 Task: Look for space in Campo Formoso, Brazil from 6th September, 2023 to 10th September, 2023 for 1 adult in price range Rs.9000 to Rs.17000. Place can be private room with 1  bedroom having 1 bed and 1 bathroom. Property type can be house, flat, guest house, hotel. Booking option can be shelf check-in. Required host language is Spanish.
Action: Mouse moved to (410, 88)
Screenshot: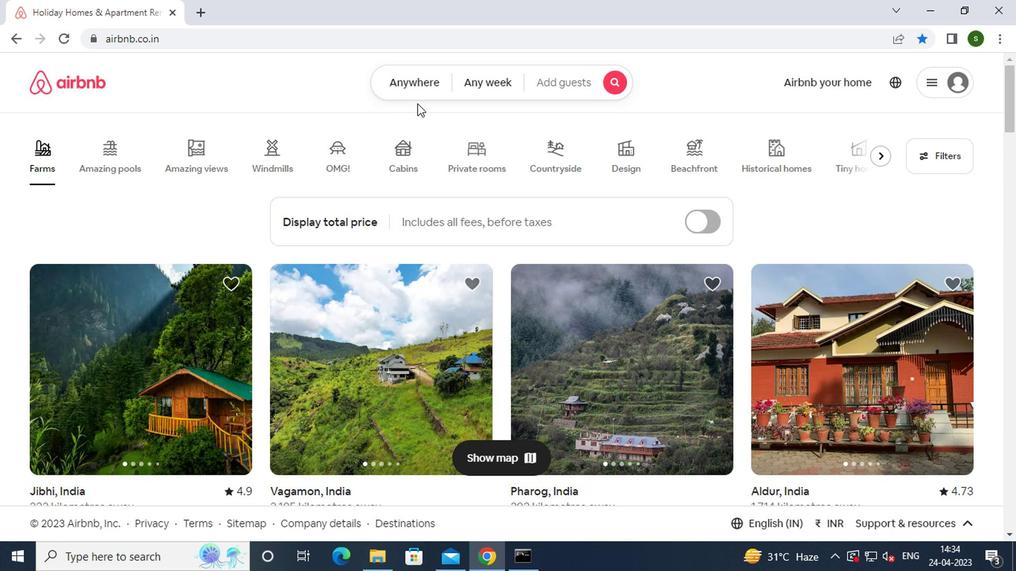 
Action: Mouse pressed left at (410, 88)
Screenshot: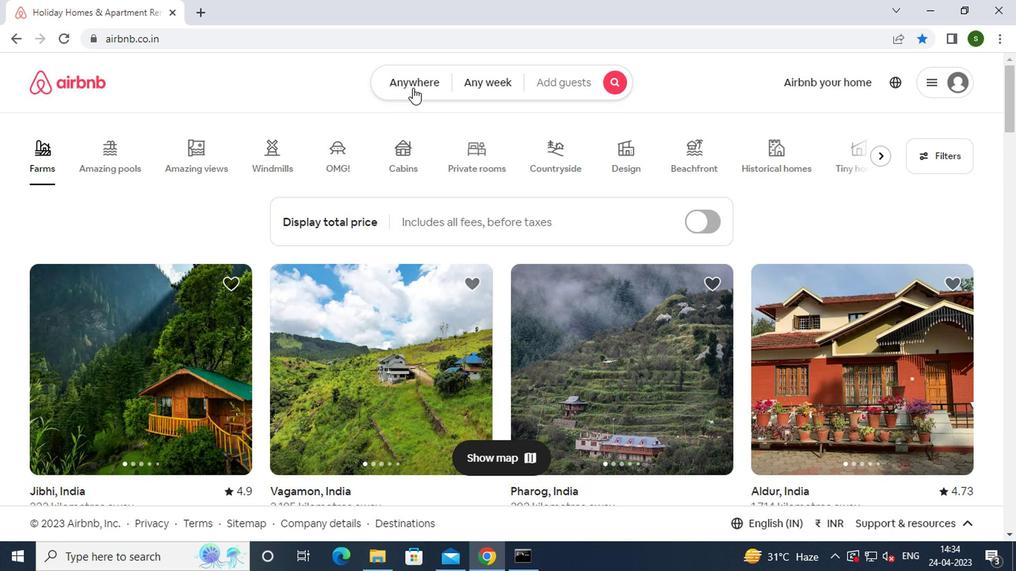 
Action: Mouse moved to (357, 144)
Screenshot: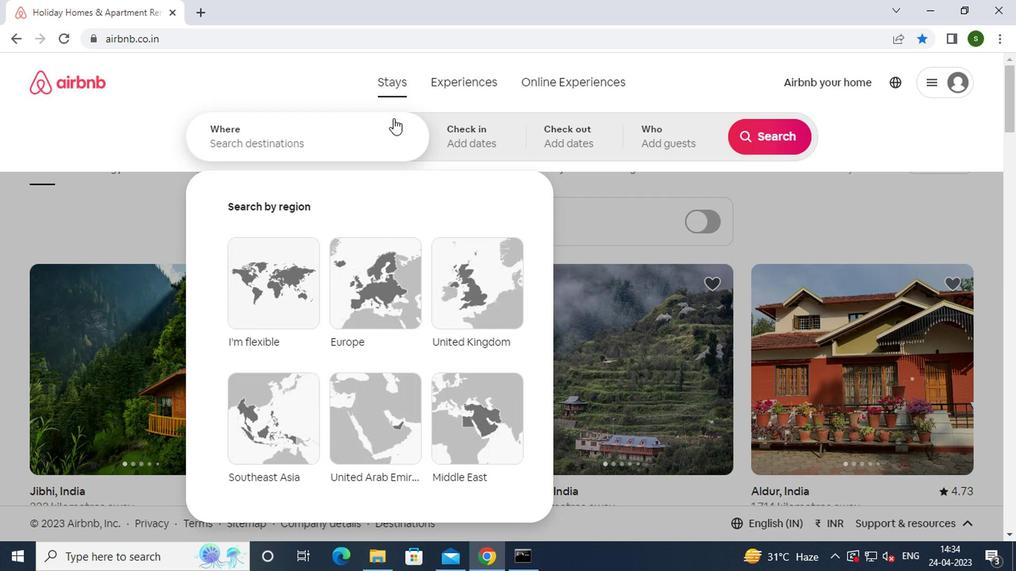 
Action: Mouse pressed left at (357, 144)
Screenshot: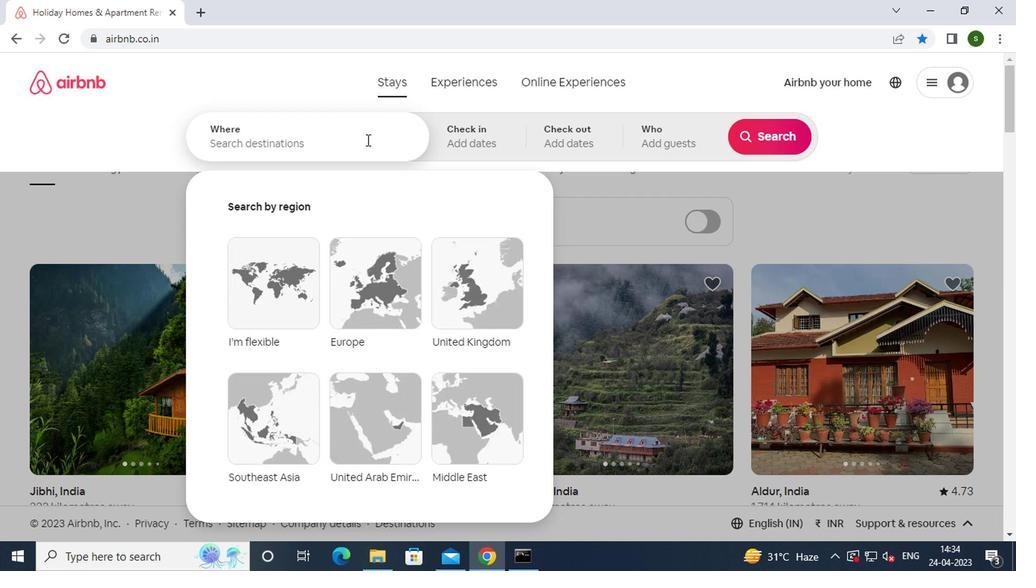 
Action: Mouse moved to (414, 141)
Screenshot: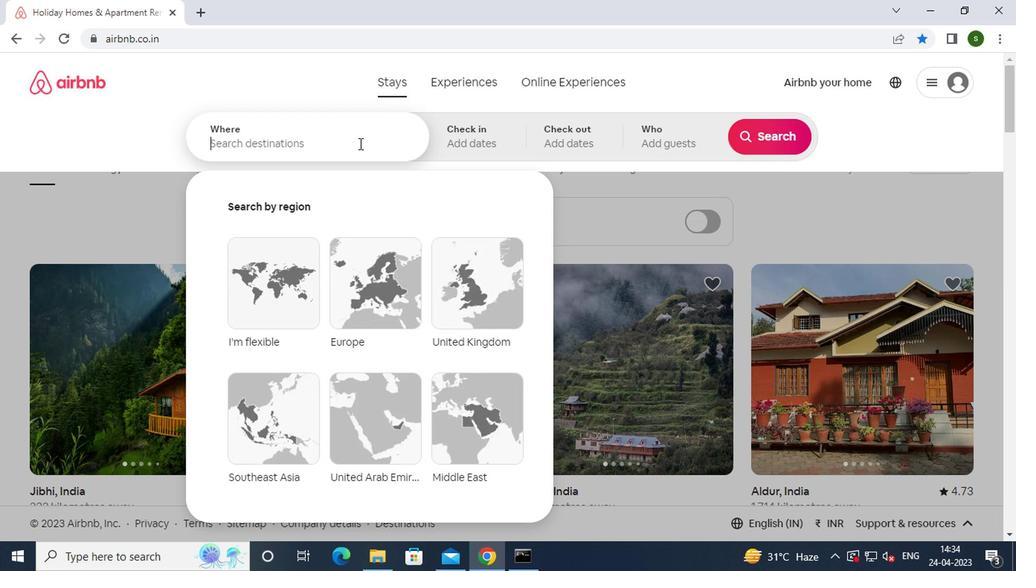 
Action: Key pressed <Key.caps_lock>c<Key.caps_lock>ampo<Key.space><Key.caps_lock>f<Key.caps_lock>ormoso,<Key.space><Key.caps_lock>b<Key.caps_lock>razil<Key.enter>
Screenshot: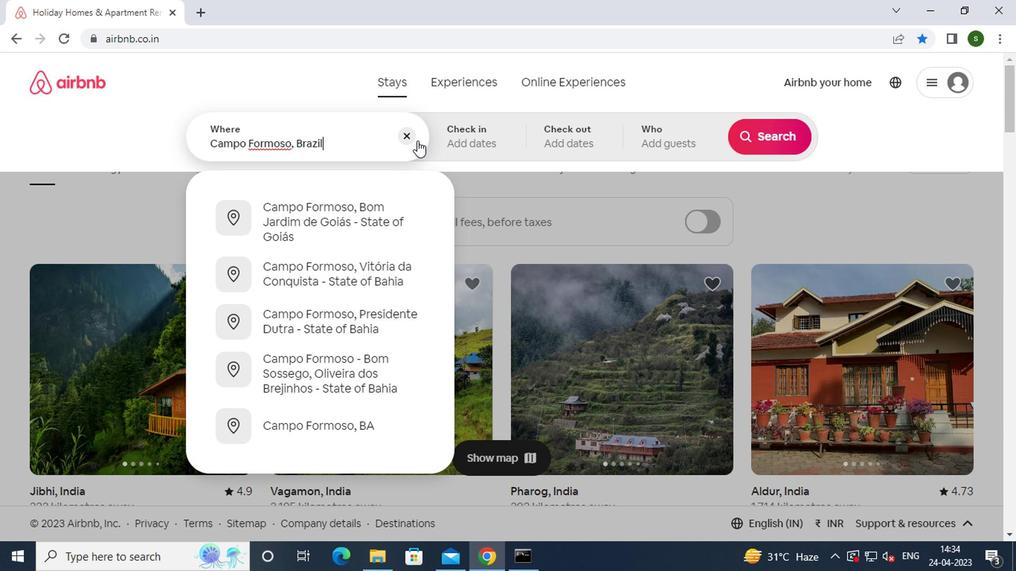 
Action: Mouse moved to (758, 248)
Screenshot: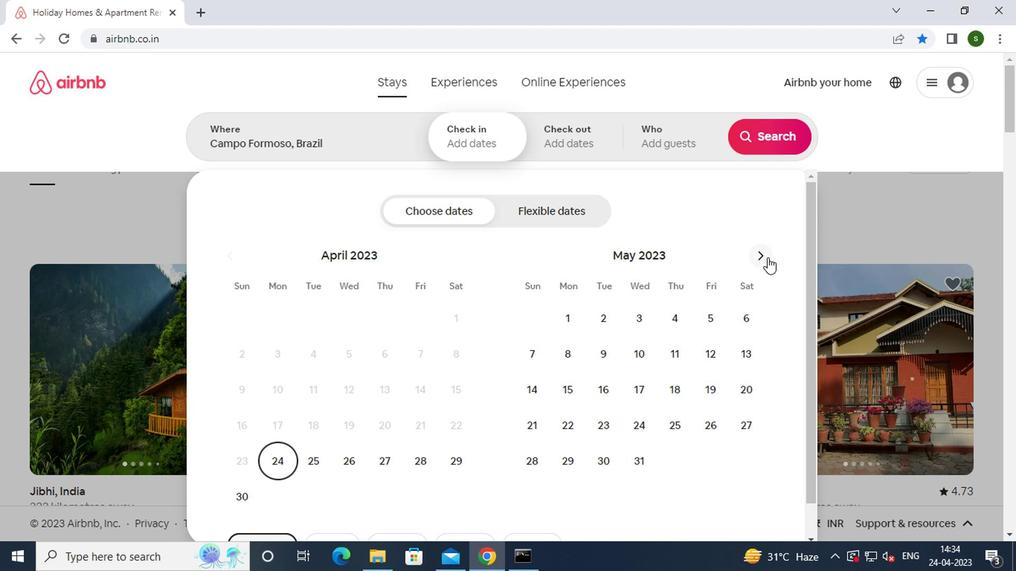 
Action: Mouse pressed left at (758, 248)
Screenshot: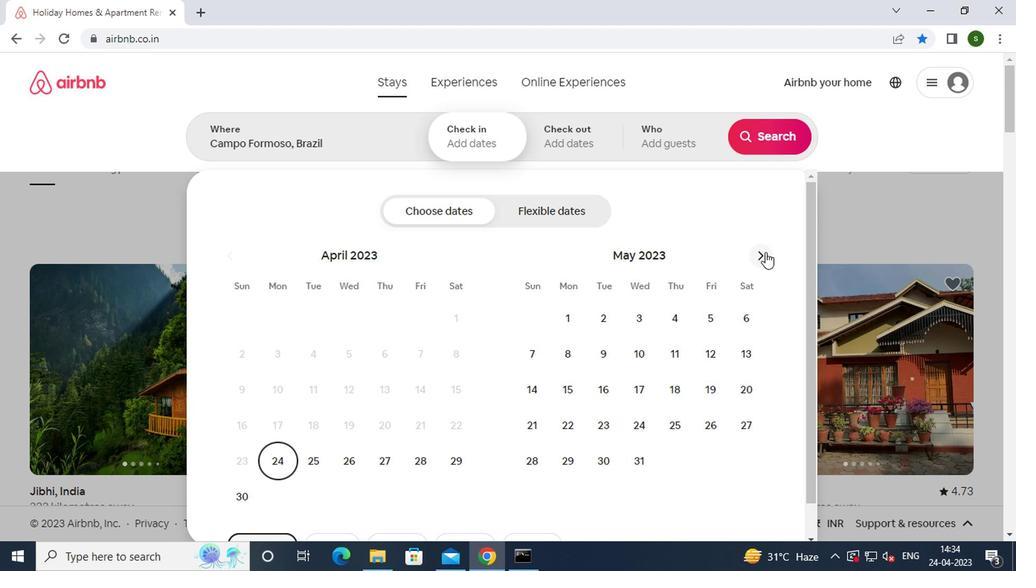 
Action: Mouse pressed left at (758, 248)
Screenshot: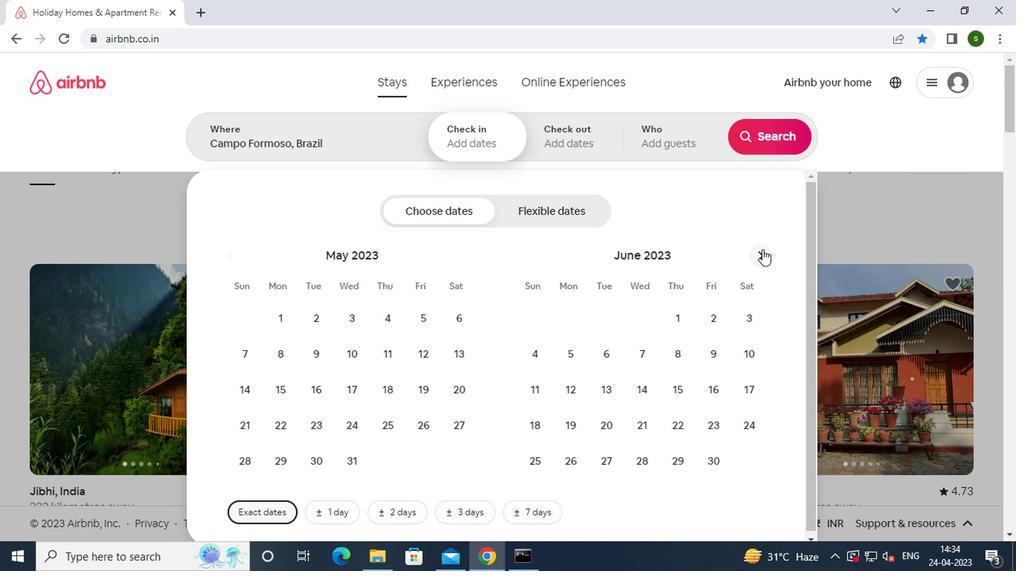 
Action: Mouse pressed left at (758, 248)
Screenshot: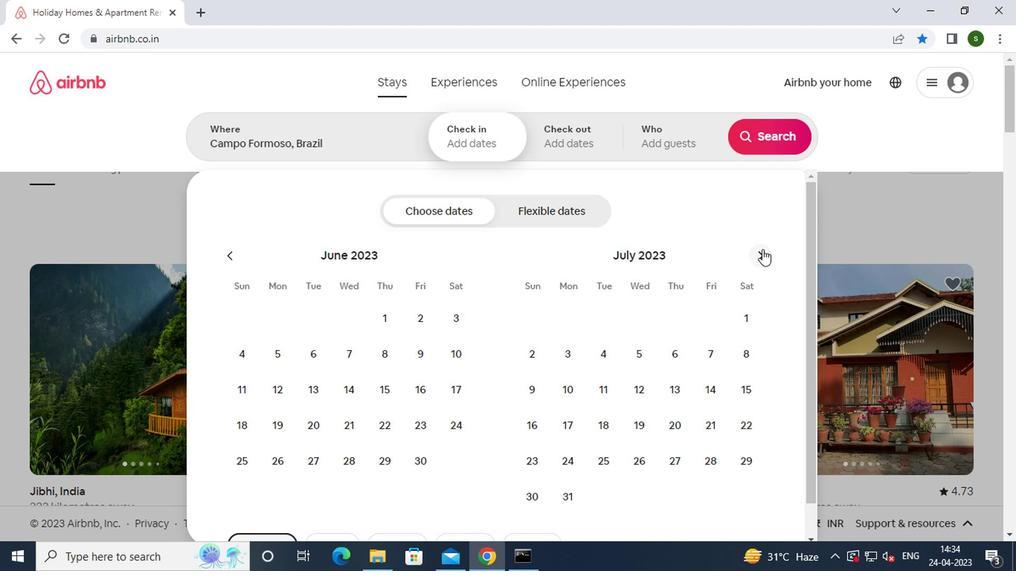 
Action: Mouse pressed left at (758, 248)
Screenshot: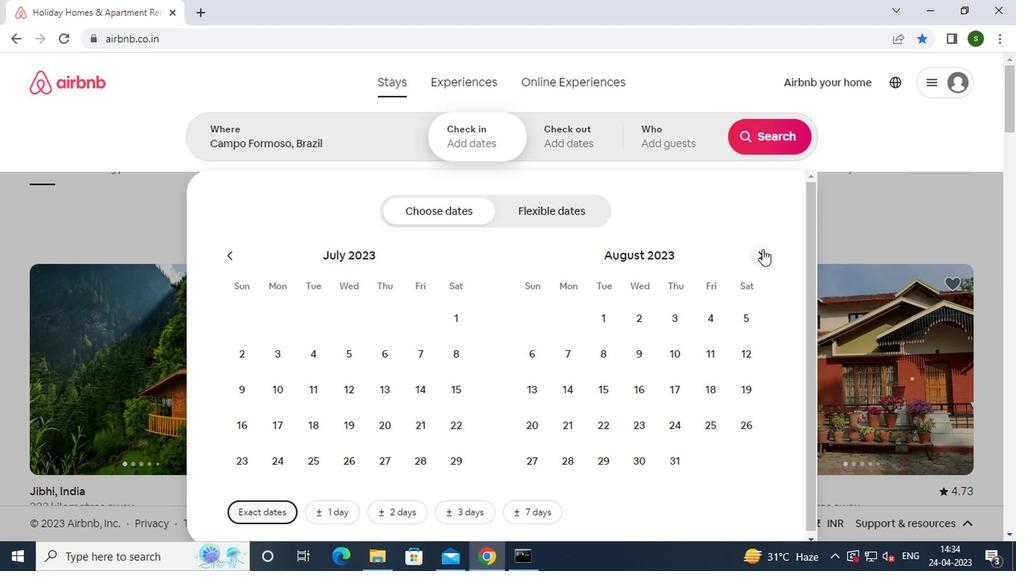 
Action: Mouse moved to (634, 351)
Screenshot: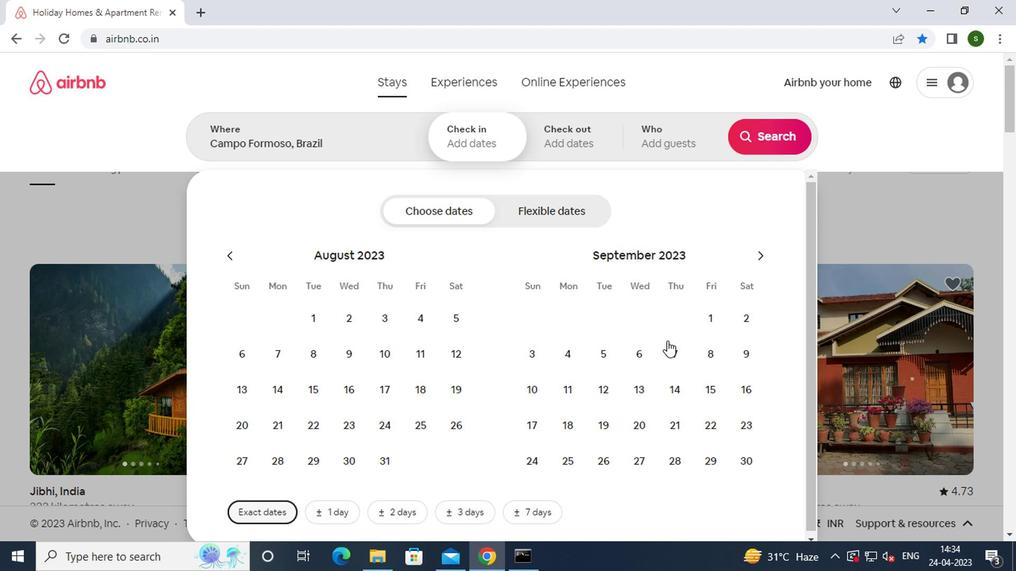 
Action: Mouse pressed left at (634, 351)
Screenshot: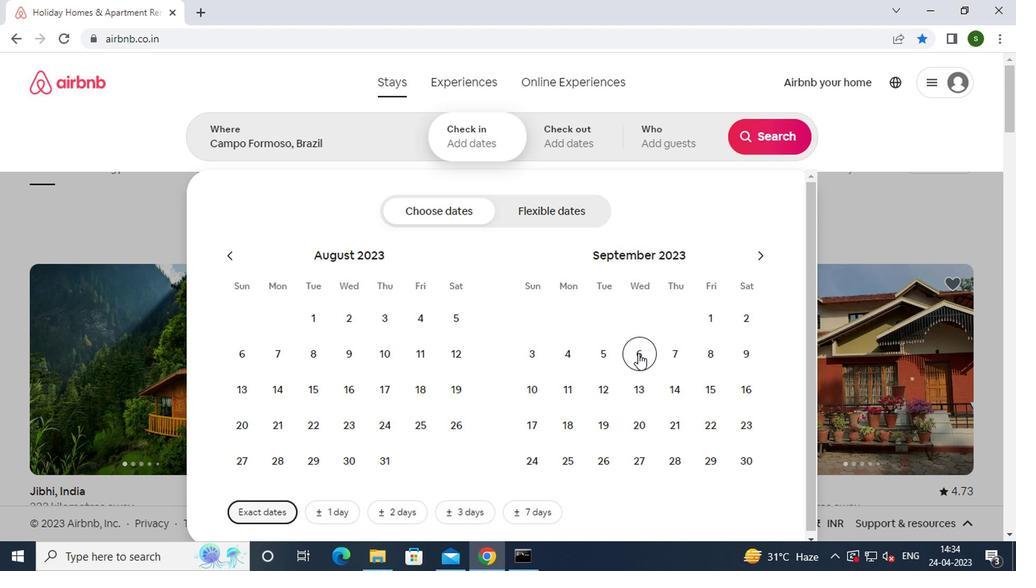 
Action: Mouse moved to (537, 379)
Screenshot: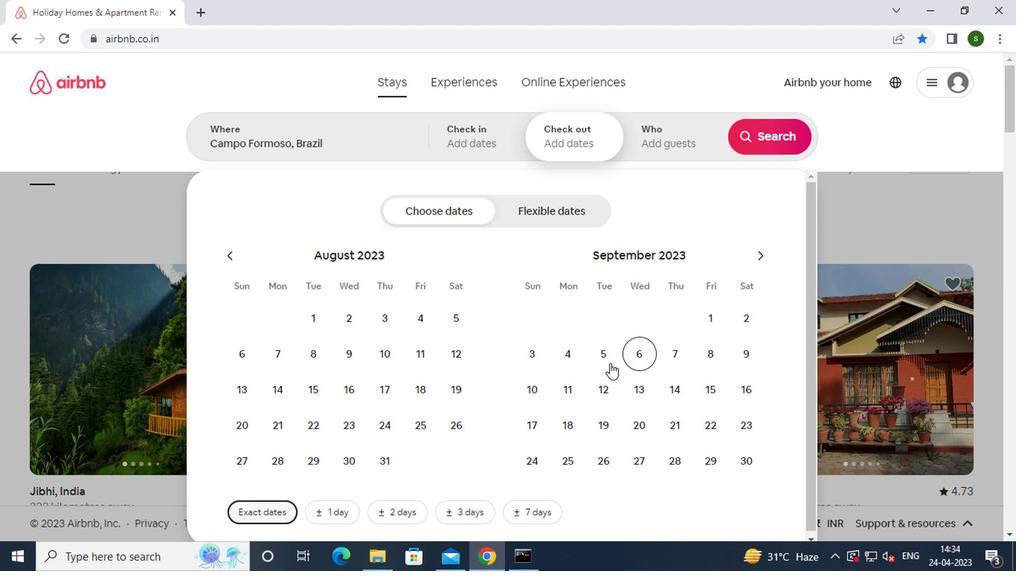 
Action: Mouse pressed left at (537, 379)
Screenshot: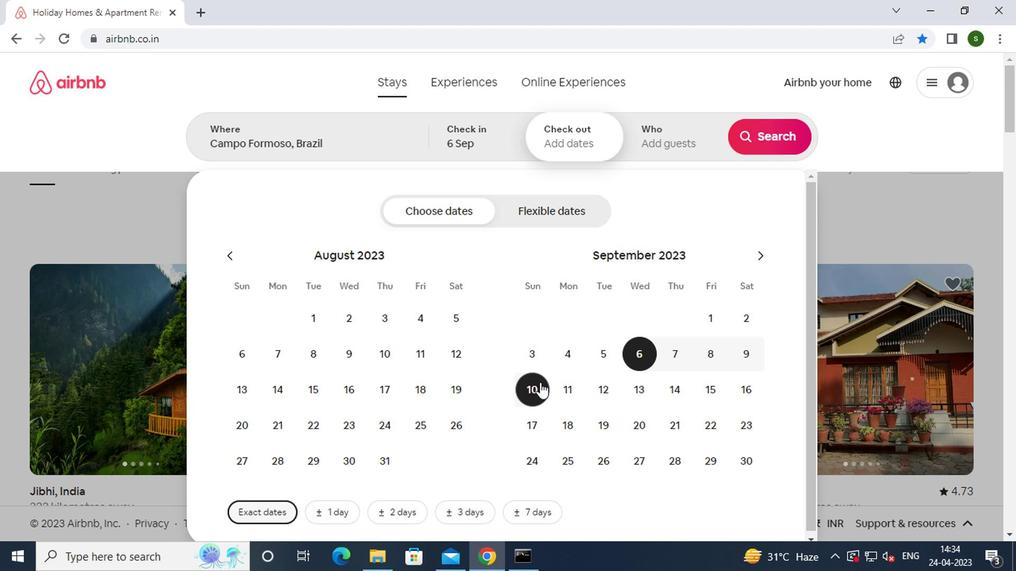 
Action: Mouse moved to (656, 142)
Screenshot: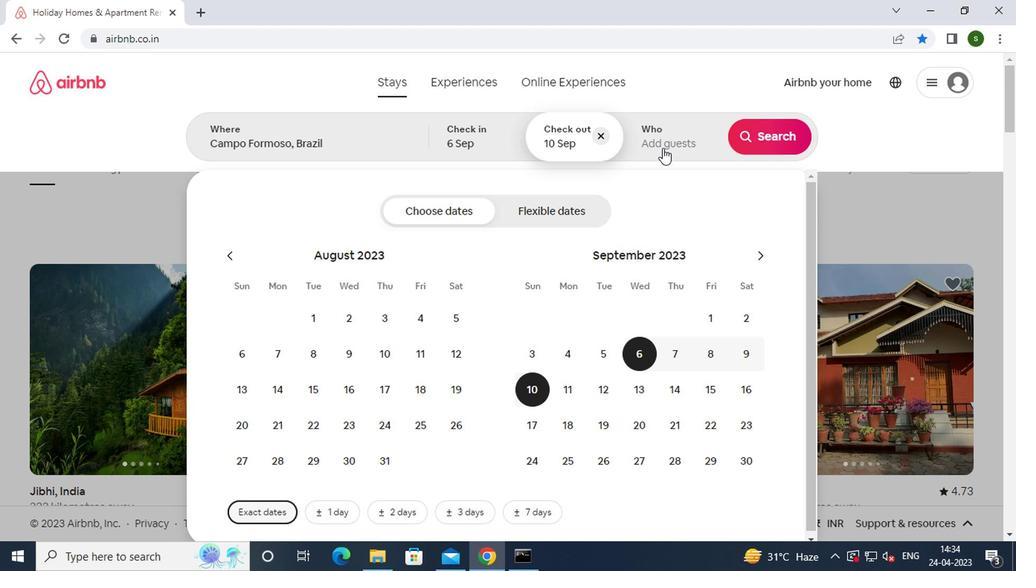
Action: Mouse pressed left at (656, 142)
Screenshot: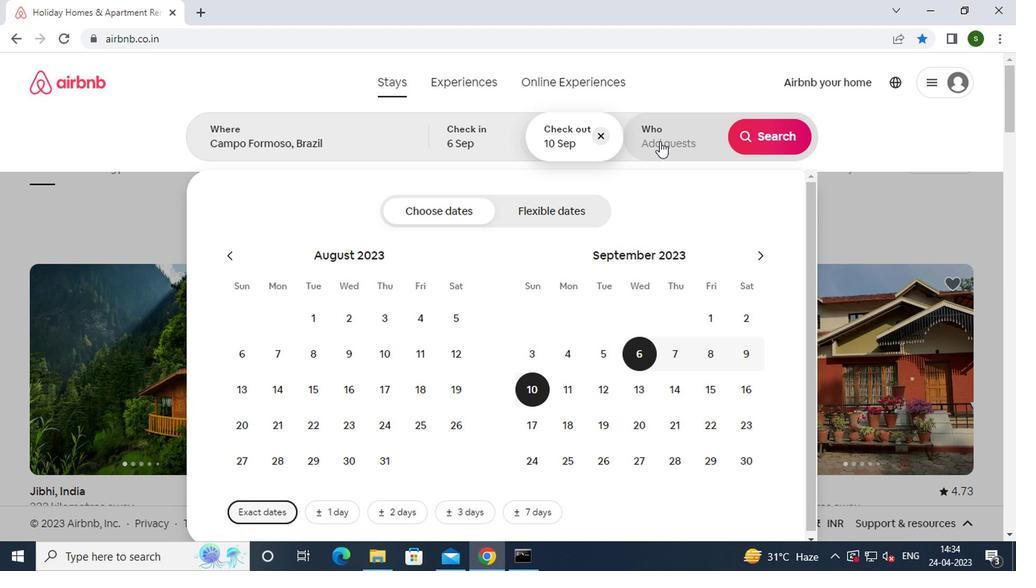 
Action: Mouse moved to (779, 212)
Screenshot: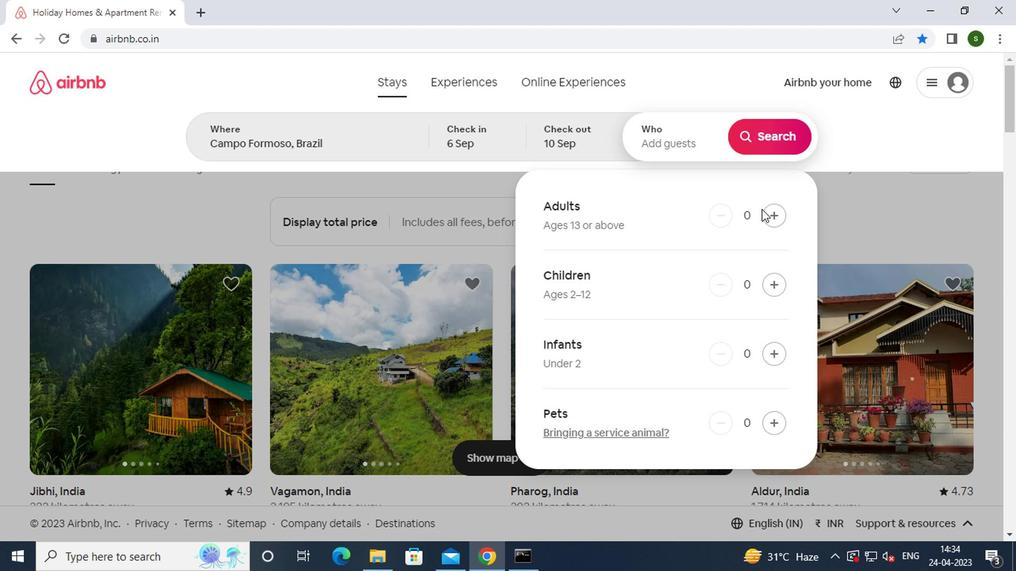 
Action: Mouse pressed left at (779, 212)
Screenshot: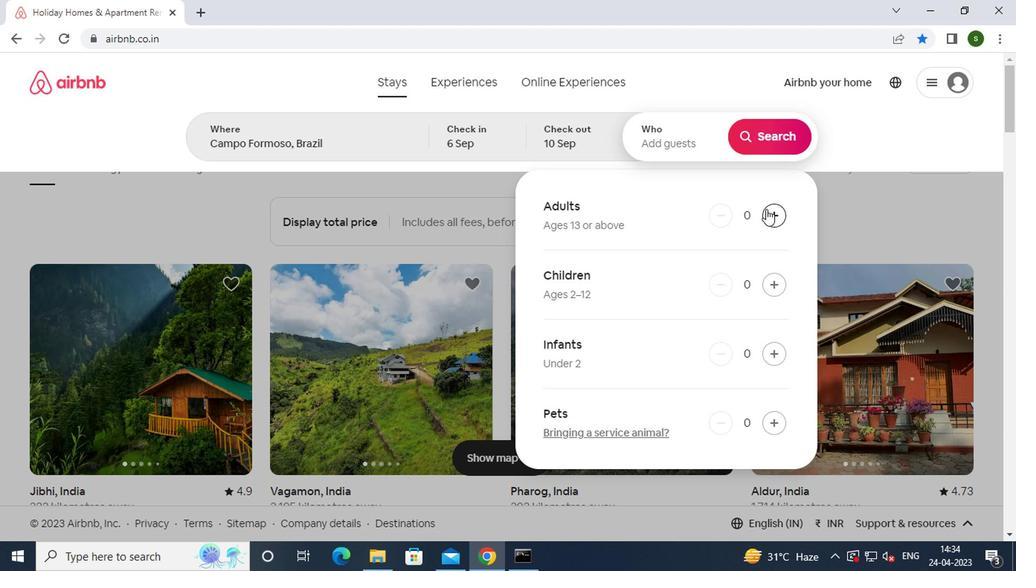 
Action: Mouse moved to (766, 129)
Screenshot: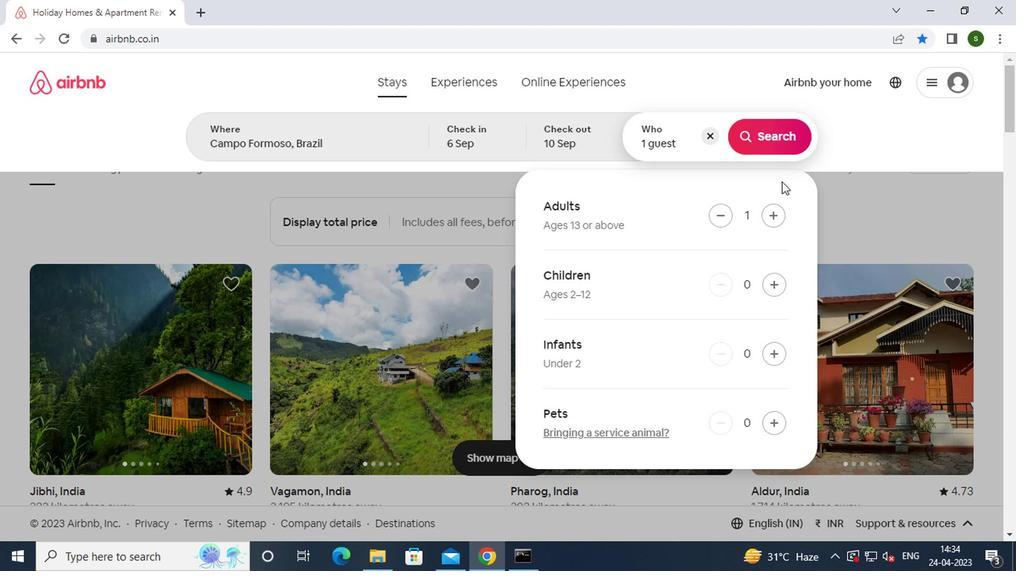 
Action: Mouse pressed left at (766, 129)
Screenshot: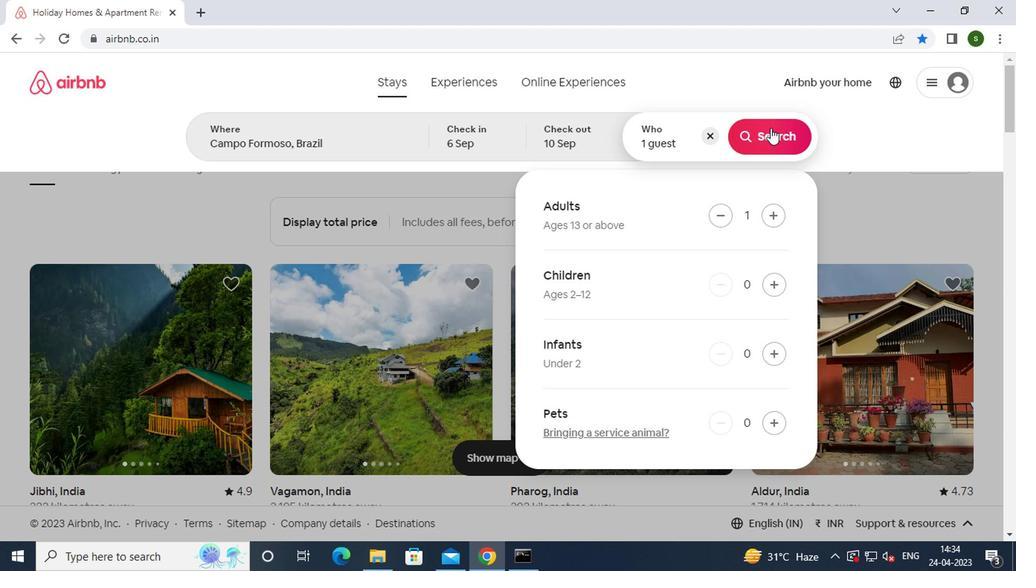 
Action: Mouse moved to (932, 143)
Screenshot: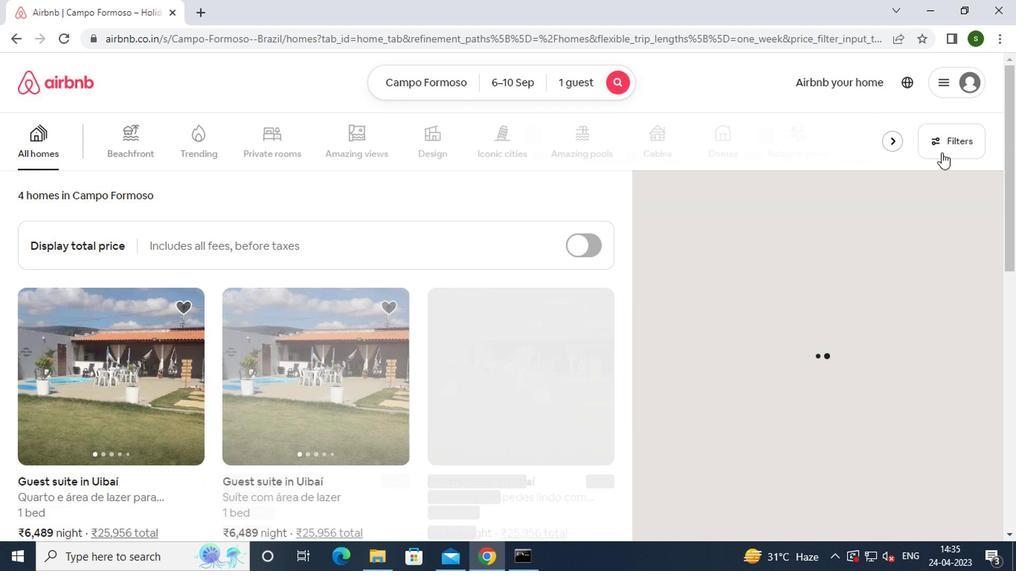 
Action: Mouse pressed left at (932, 143)
Screenshot: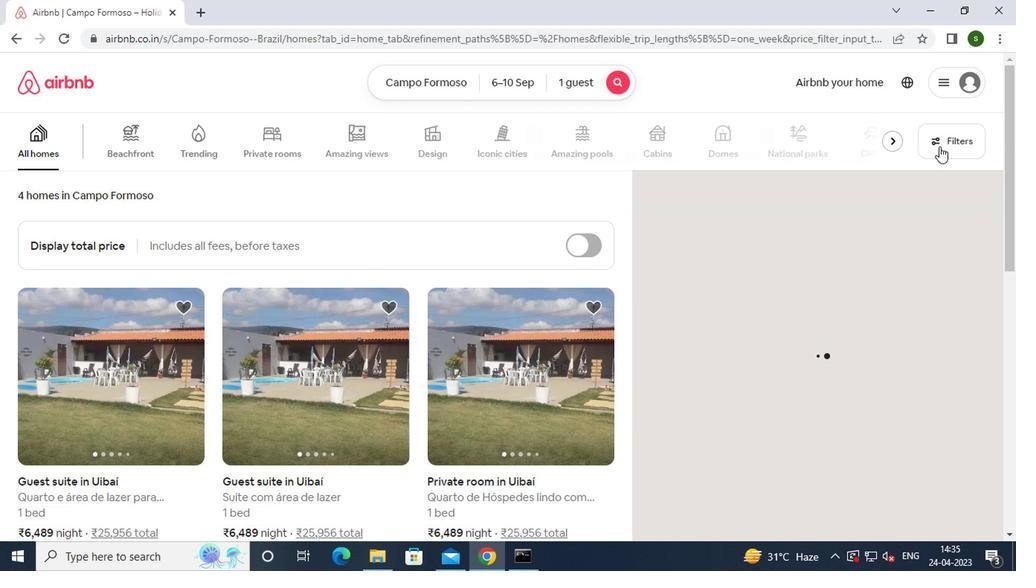 
Action: Mouse moved to (386, 325)
Screenshot: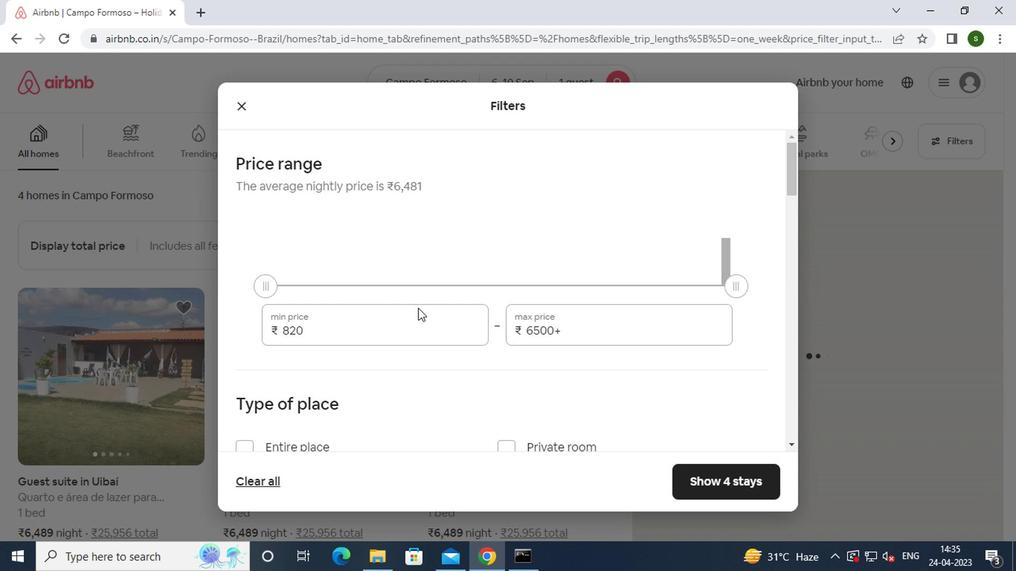 
Action: Mouse pressed left at (386, 325)
Screenshot: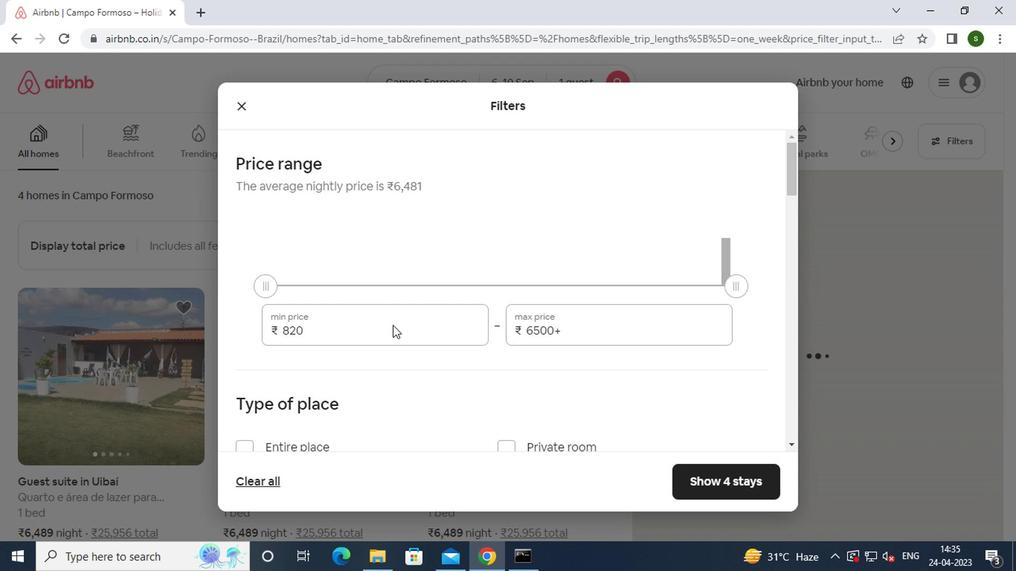 
Action: Mouse moved to (383, 325)
Screenshot: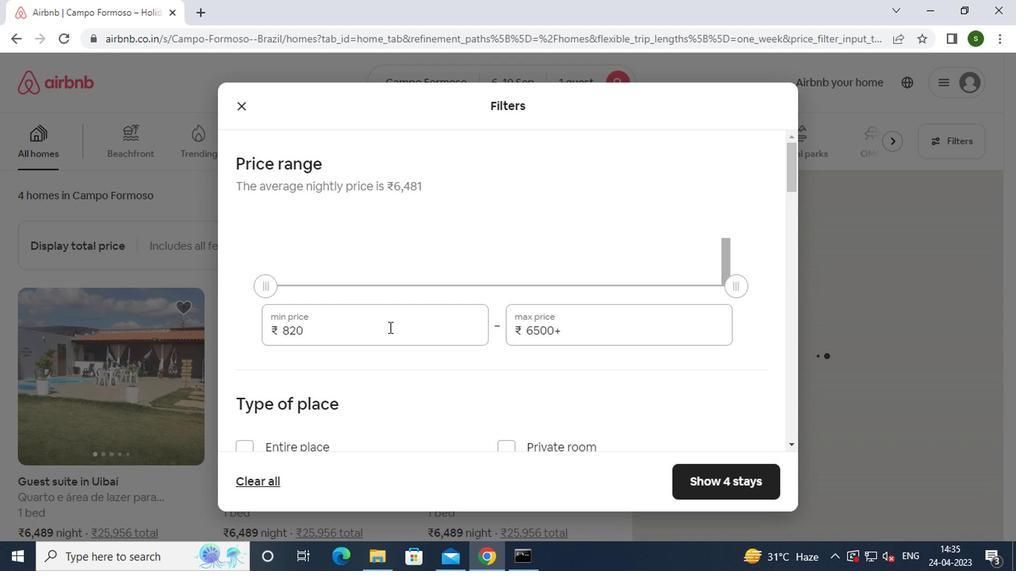 
Action: Key pressed <Key.backspace><Key.backspace><Key.backspace>9000
Screenshot: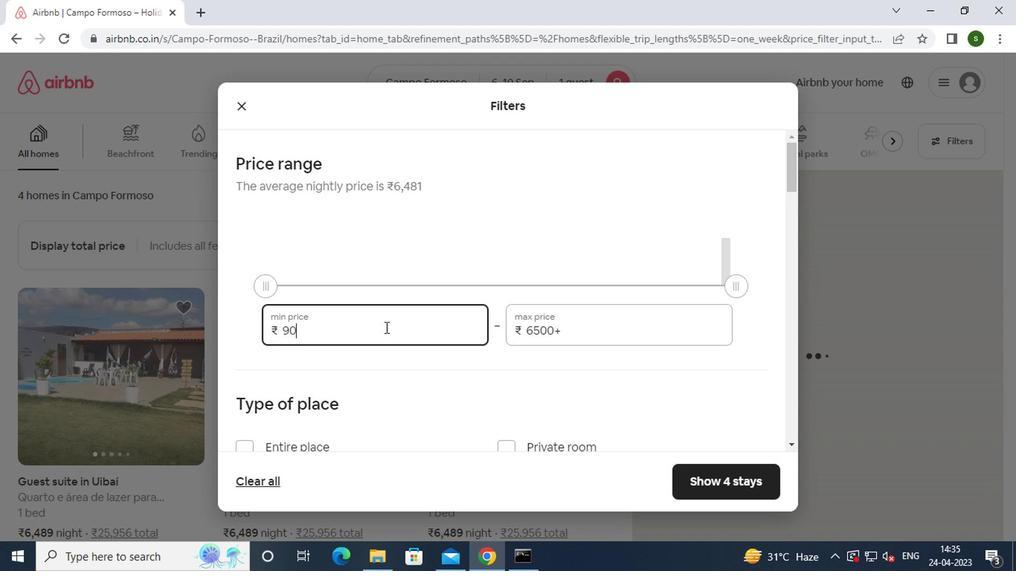 
Action: Mouse moved to (561, 333)
Screenshot: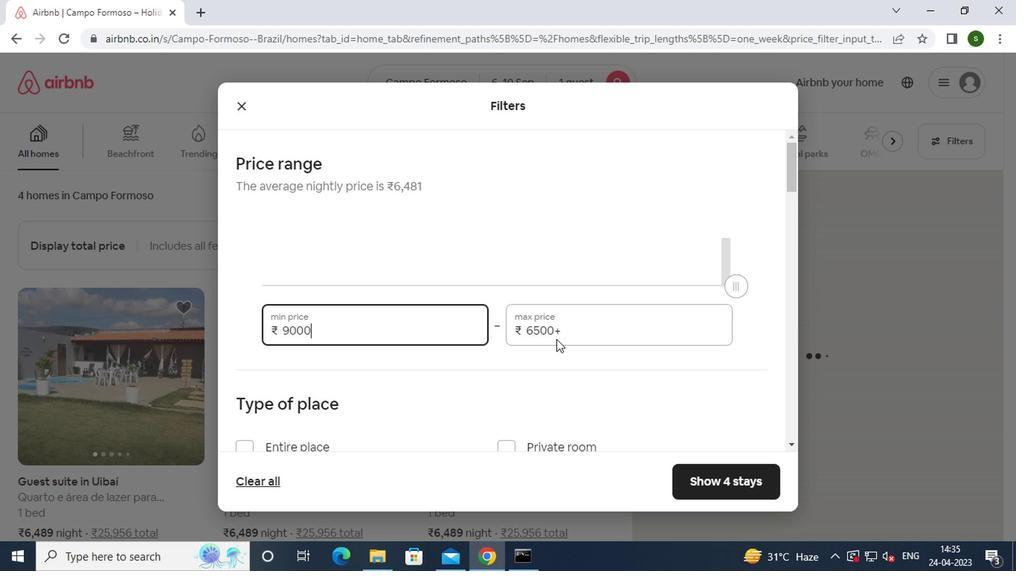 
Action: Mouse pressed left at (561, 333)
Screenshot: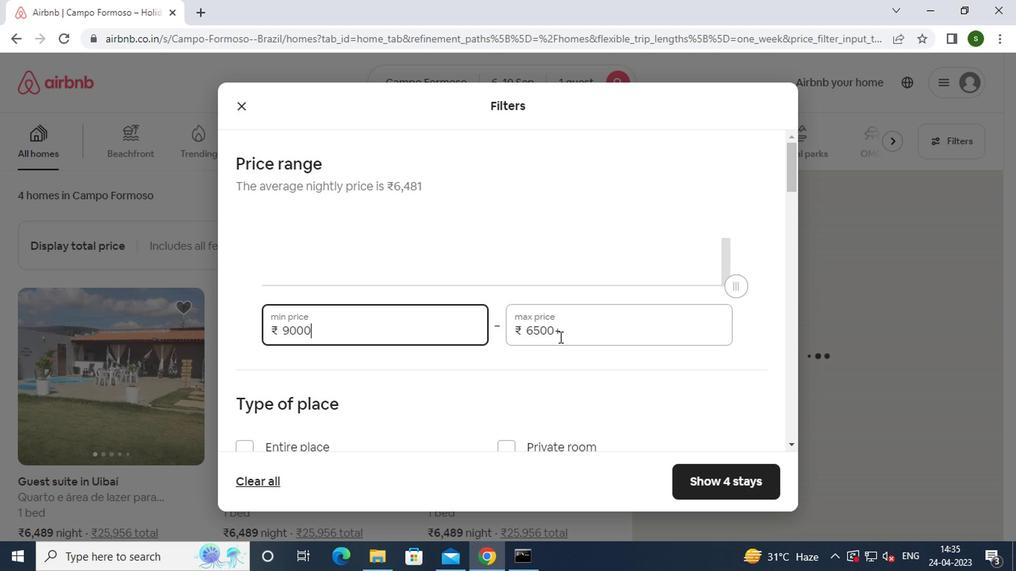 
Action: Key pressed <Key.backspace><Key.backspace><Key.backspace><Key.backspace><Key.backspace>17000
Screenshot: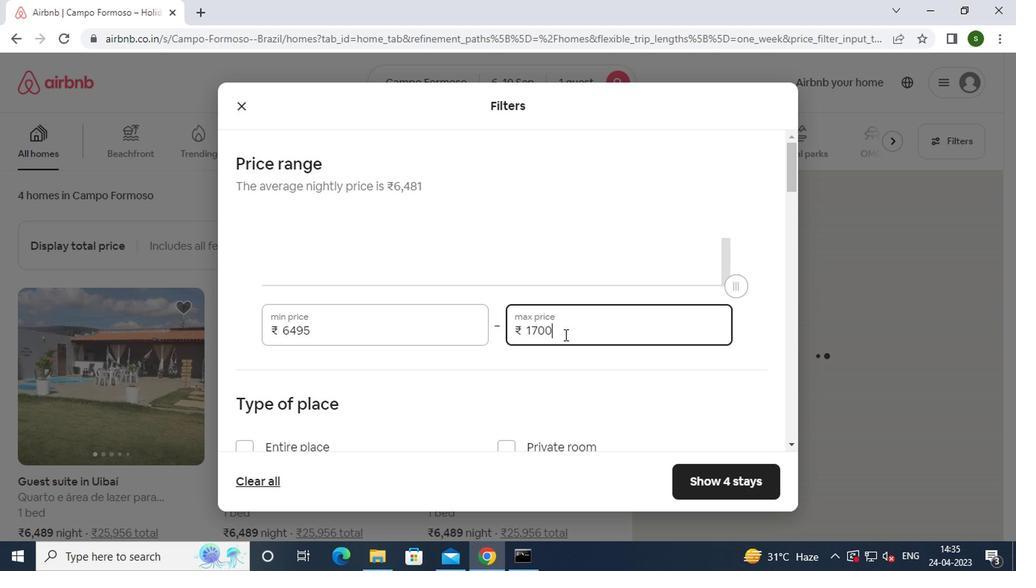 
Action: Mouse moved to (507, 349)
Screenshot: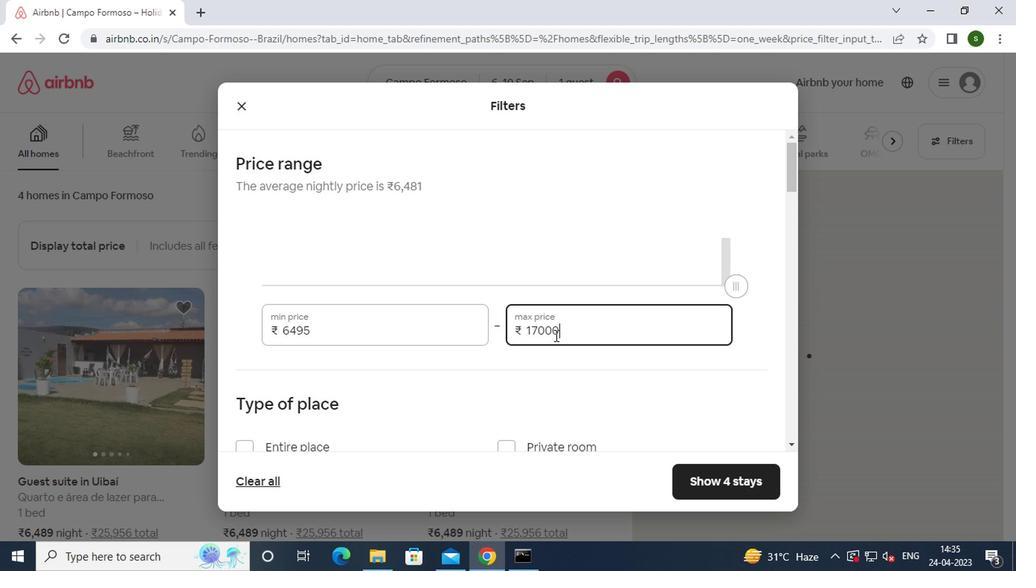 
Action: Mouse scrolled (507, 348) with delta (0, 0)
Screenshot: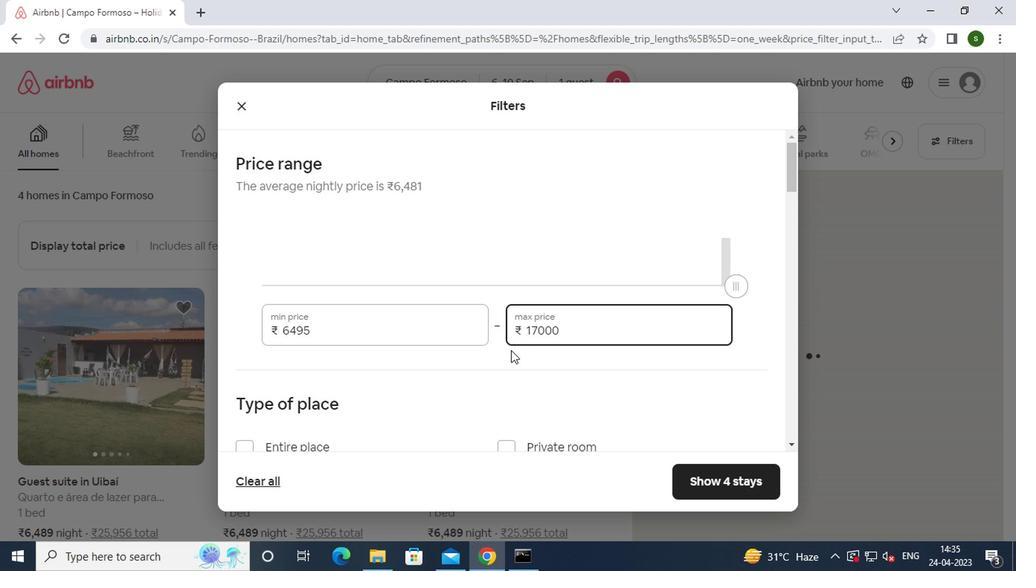 
Action: Mouse scrolled (507, 348) with delta (0, 0)
Screenshot: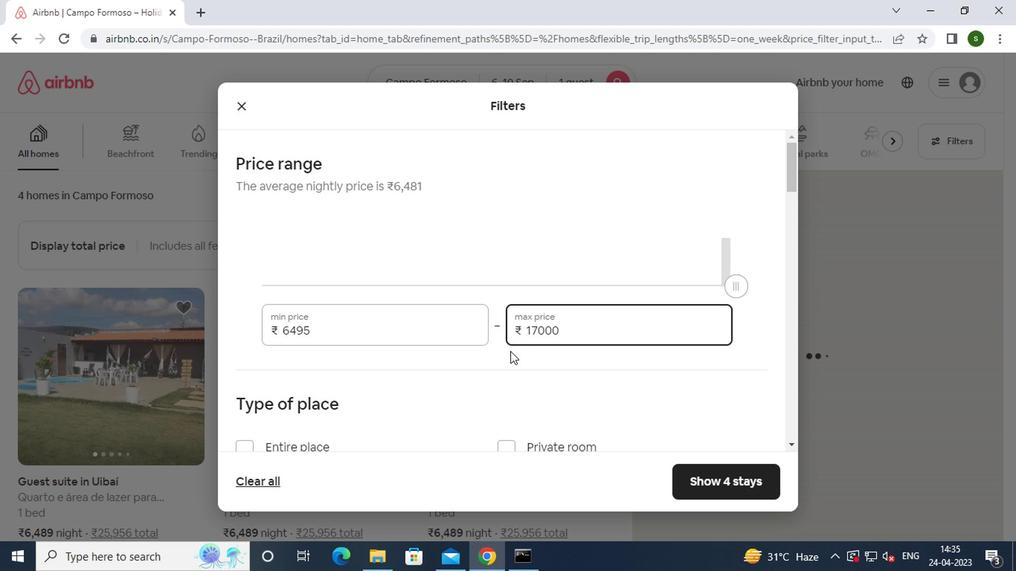 
Action: Mouse moved to (508, 302)
Screenshot: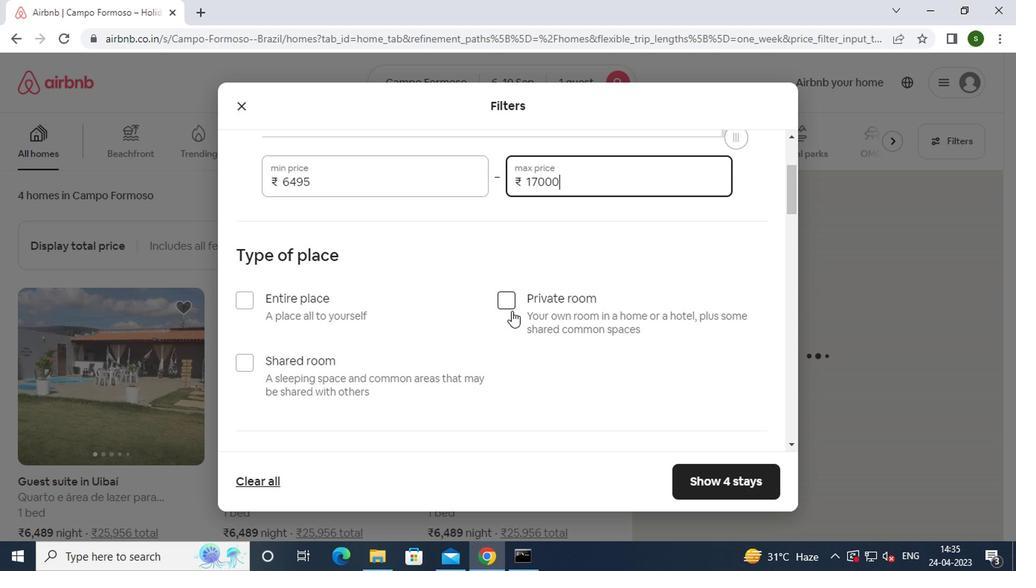 
Action: Mouse pressed left at (508, 302)
Screenshot: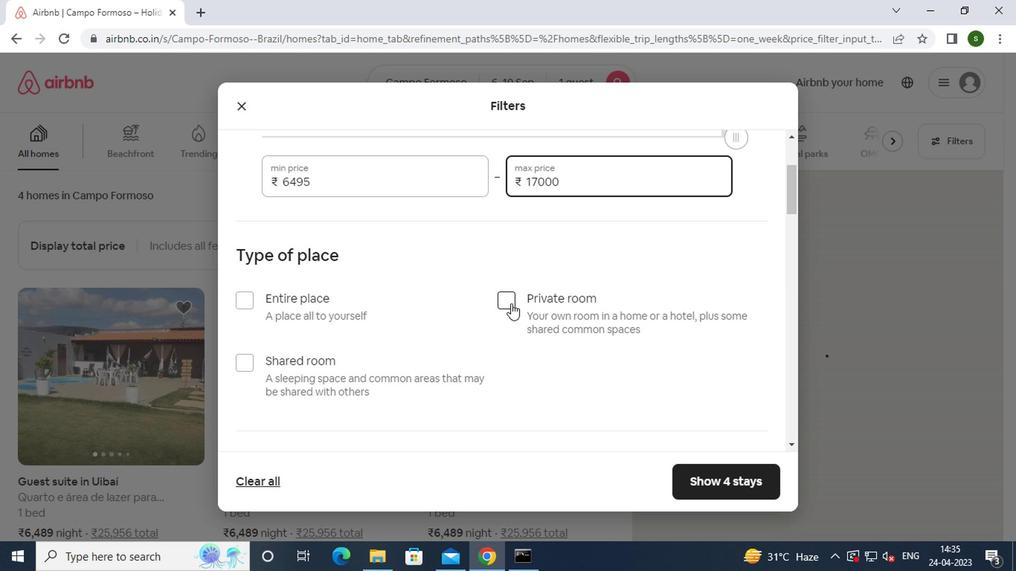 
Action: Mouse moved to (481, 309)
Screenshot: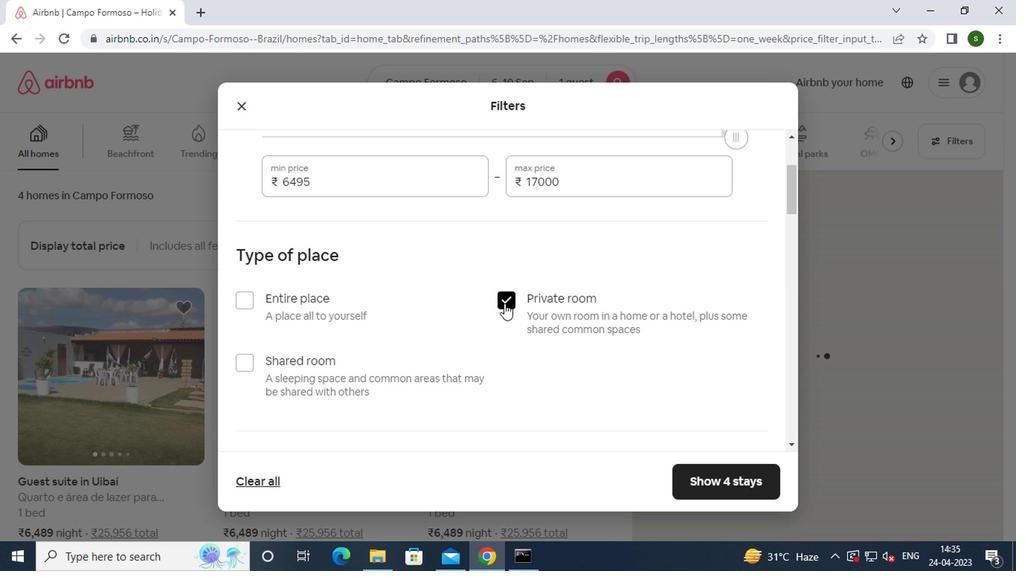 
Action: Mouse scrolled (481, 307) with delta (0, -1)
Screenshot: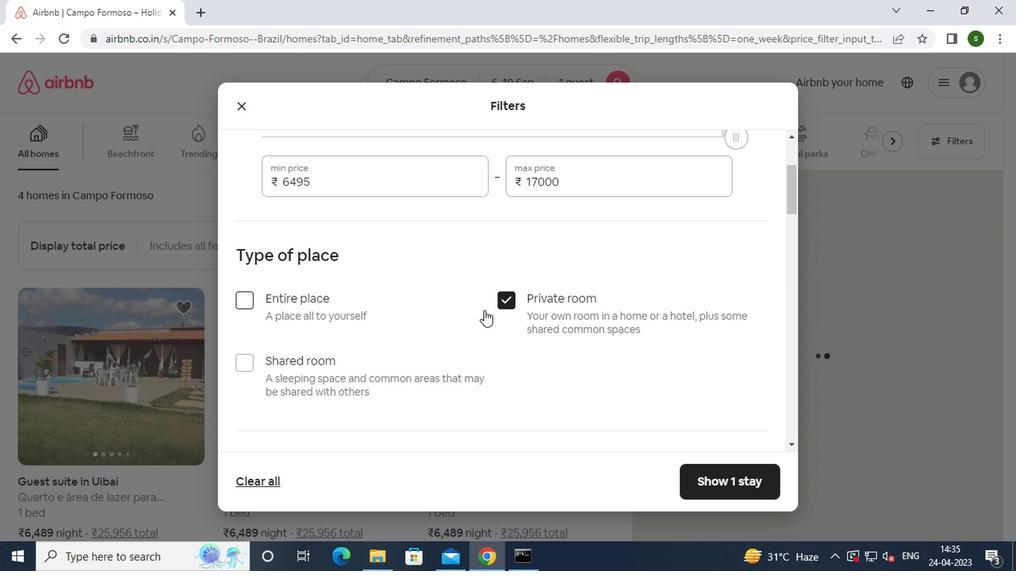 
Action: Mouse scrolled (481, 307) with delta (0, -1)
Screenshot: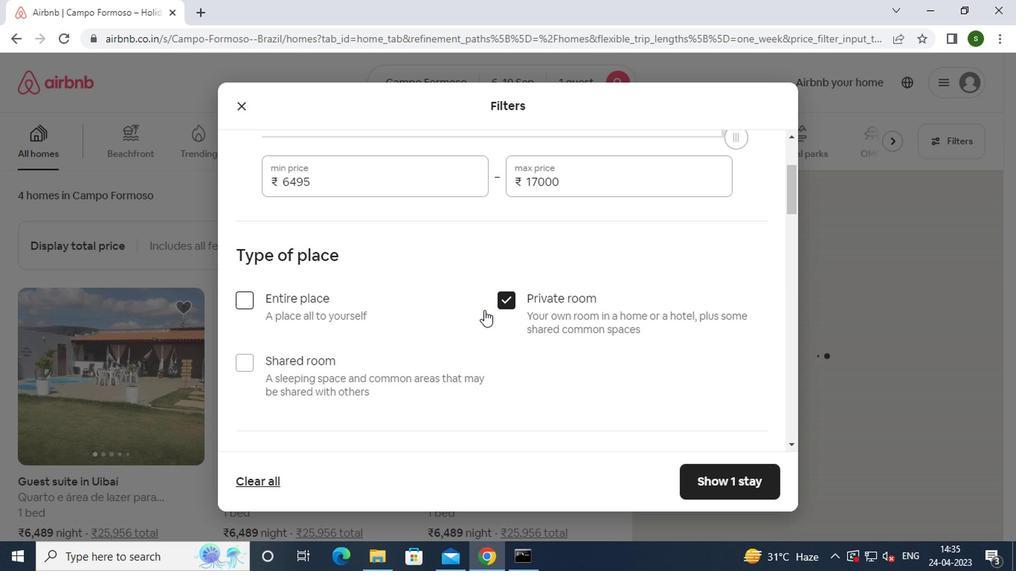 
Action: Mouse moved to (315, 383)
Screenshot: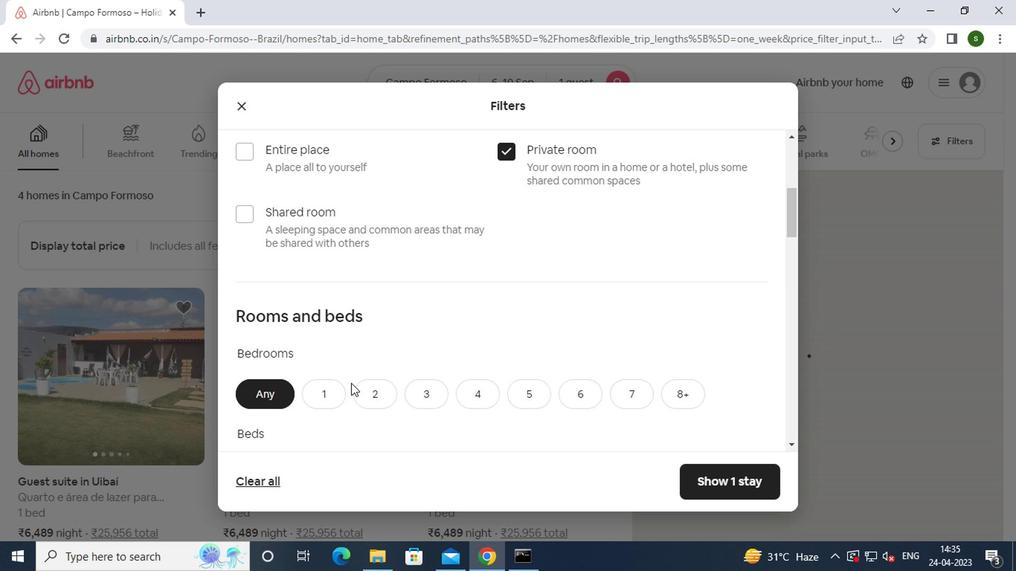 
Action: Mouse pressed left at (315, 383)
Screenshot: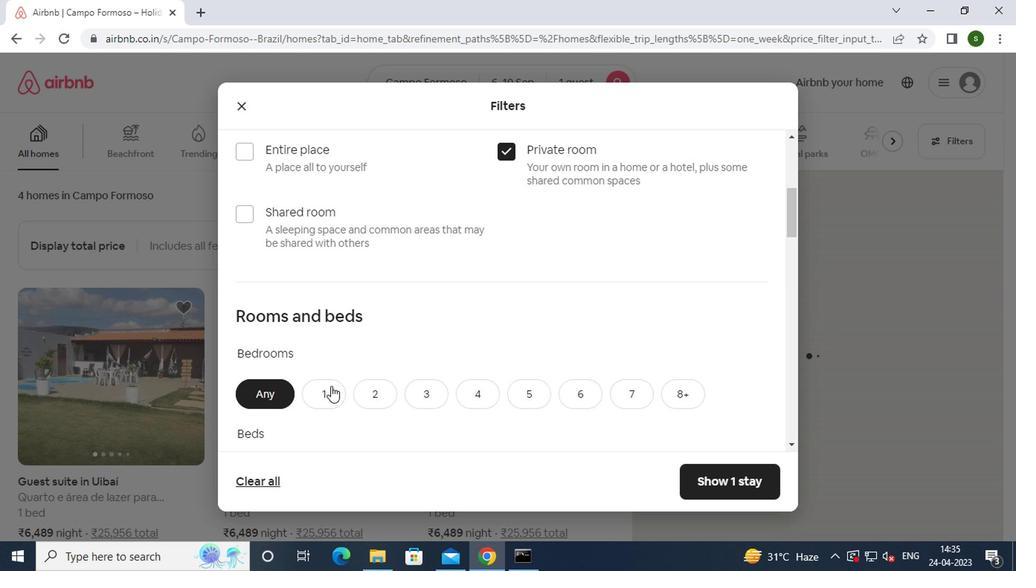 
Action: Mouse moved to (384, 345)
Screenshot: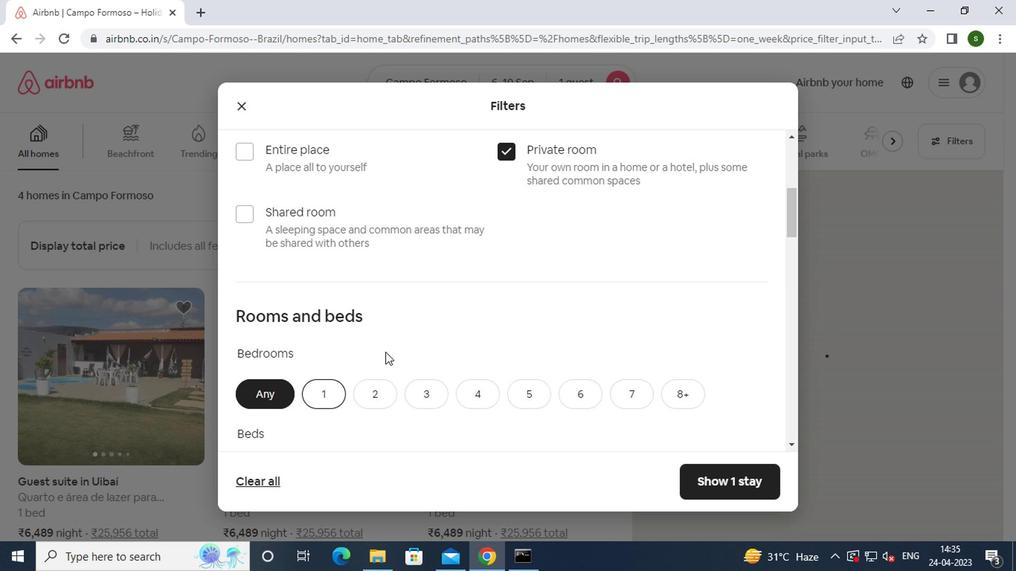 
Action: Mouse scrolled (384, 343) with delta (0, -1)
Screenshot: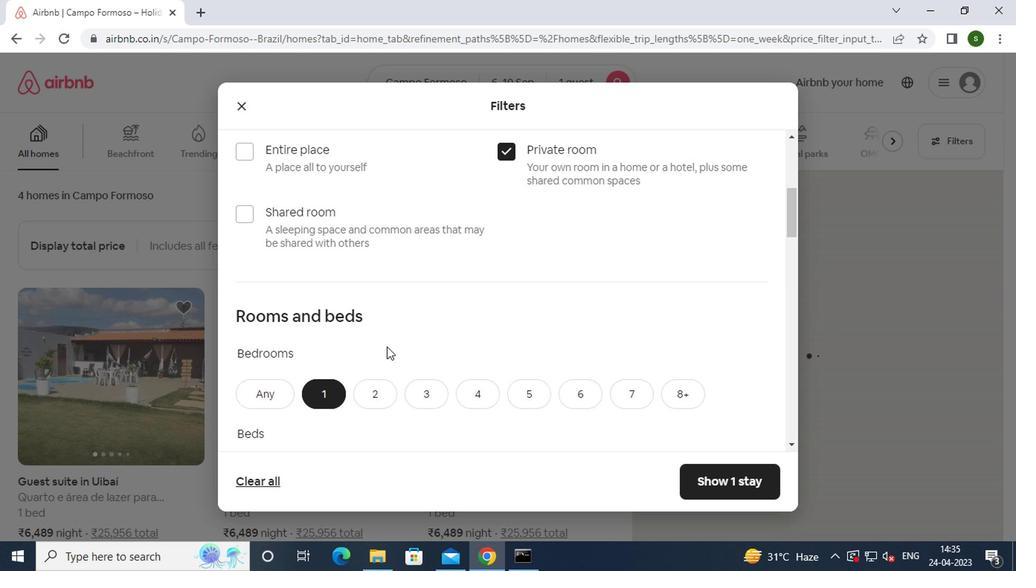 
Action: Mouse scrolled (384, 343) with delta (0, -1)
Screenshot: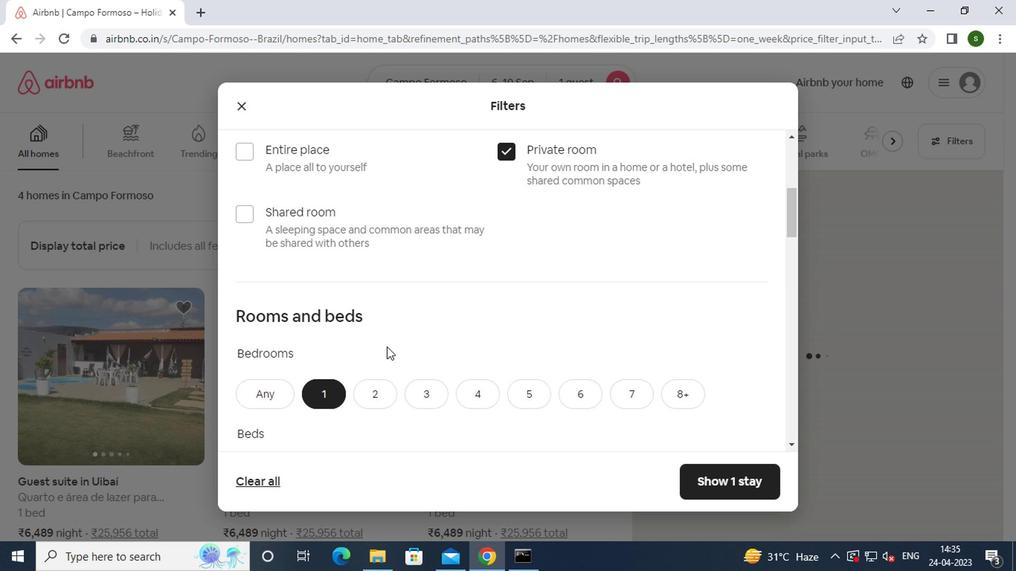 
Action: Mouse scrolled (384, 343) with delta (0, -1)
Screenshot: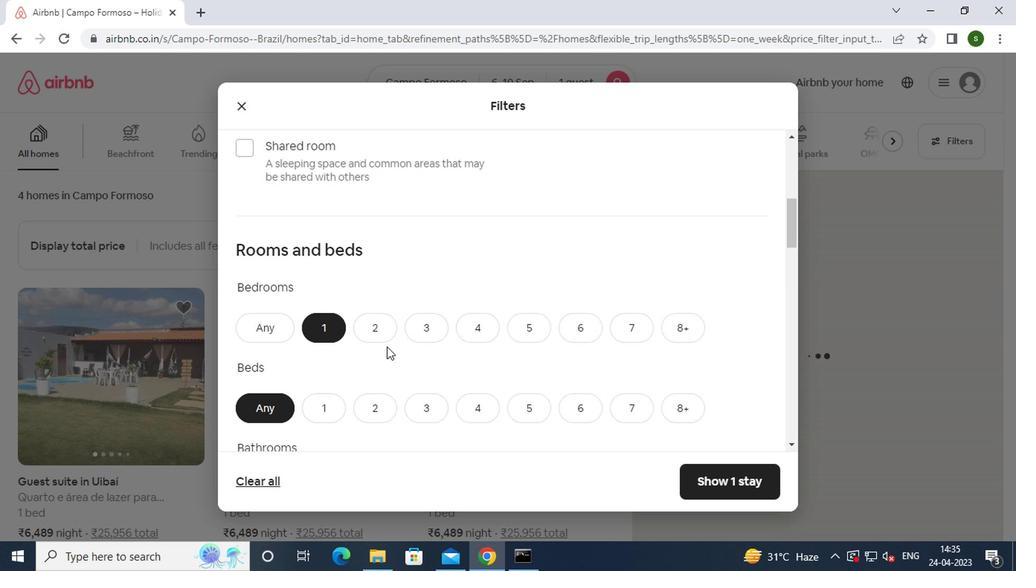 
Action: Mouse moved to (316, 243)
Screenshot: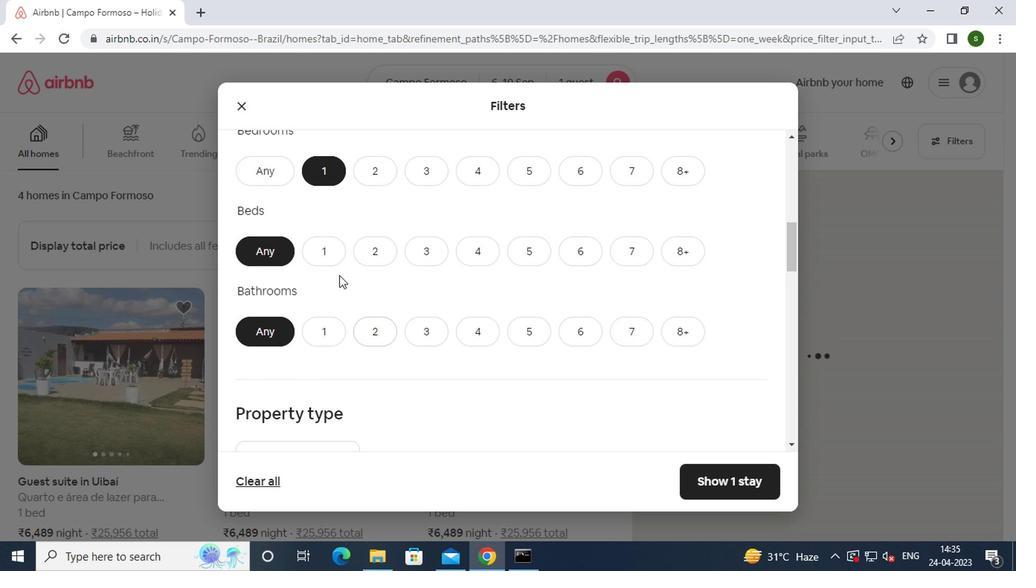 
Action: Mouse pressed left at (316, 243)
Screenshot: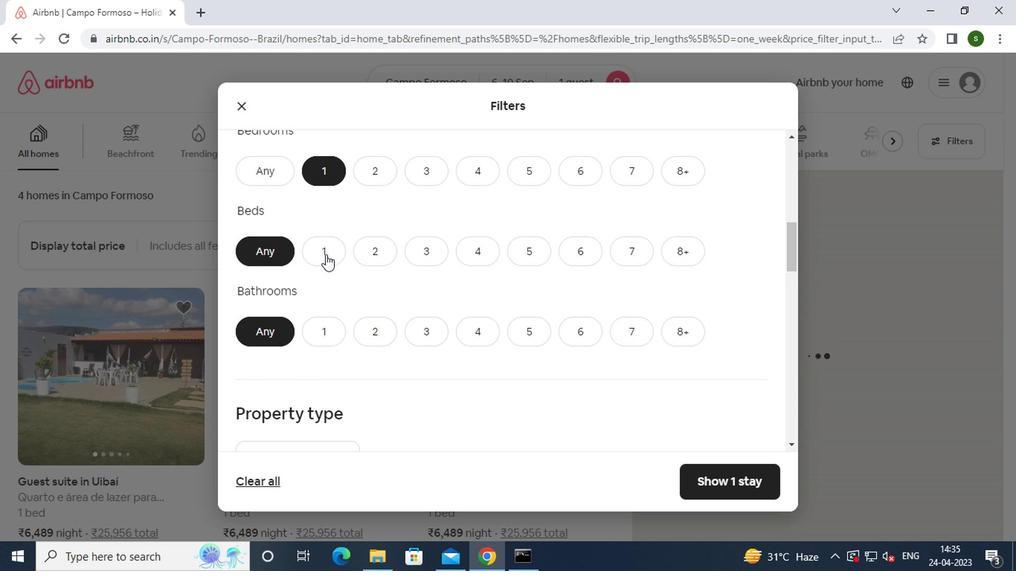 
Action: Mouse moved to (324, 327)
Screenshot: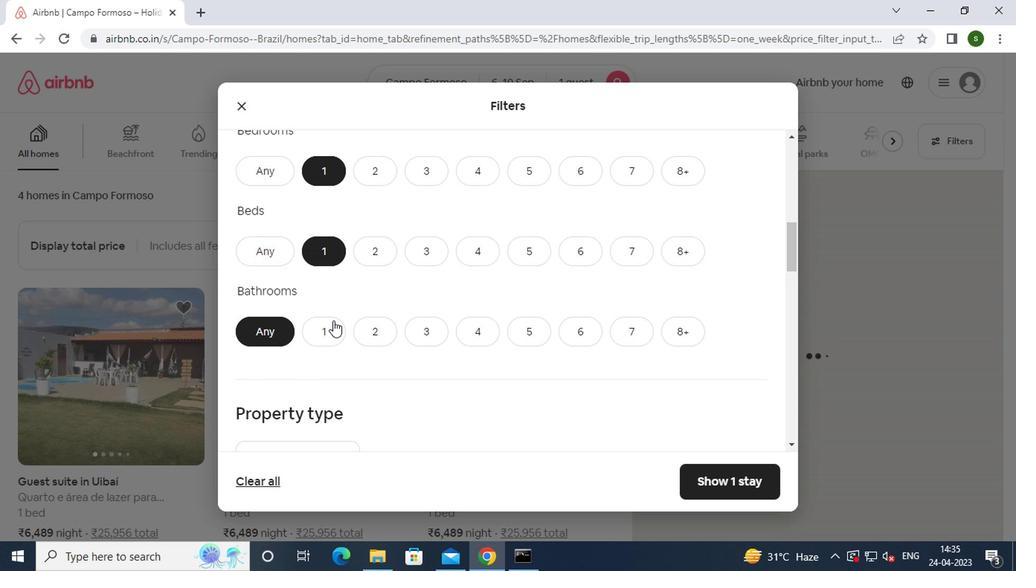 
Action: Mouse pressed left at (324, 327)
Screenshot: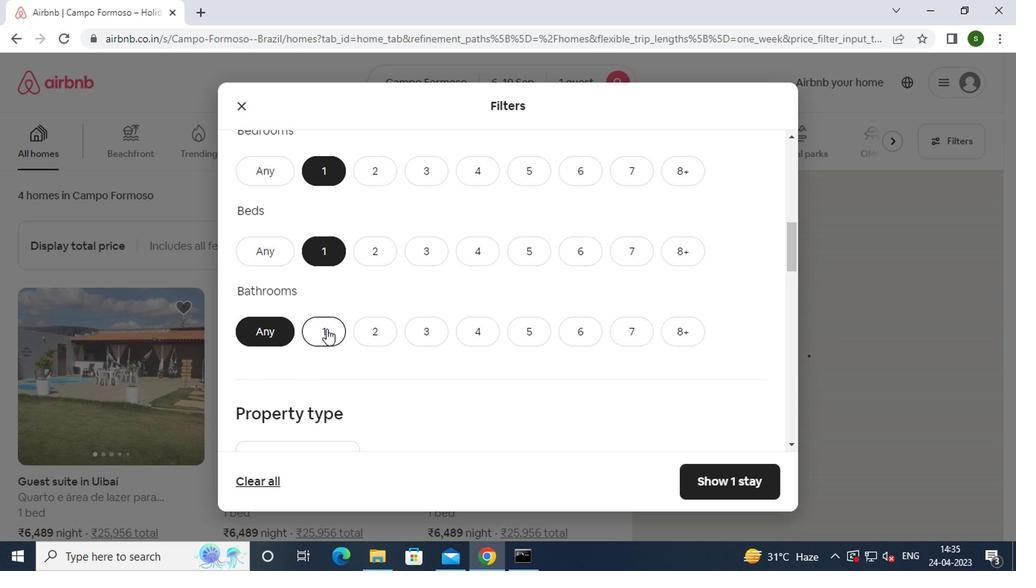 
Action: Mouse moved to (412, 300)
Screenshot: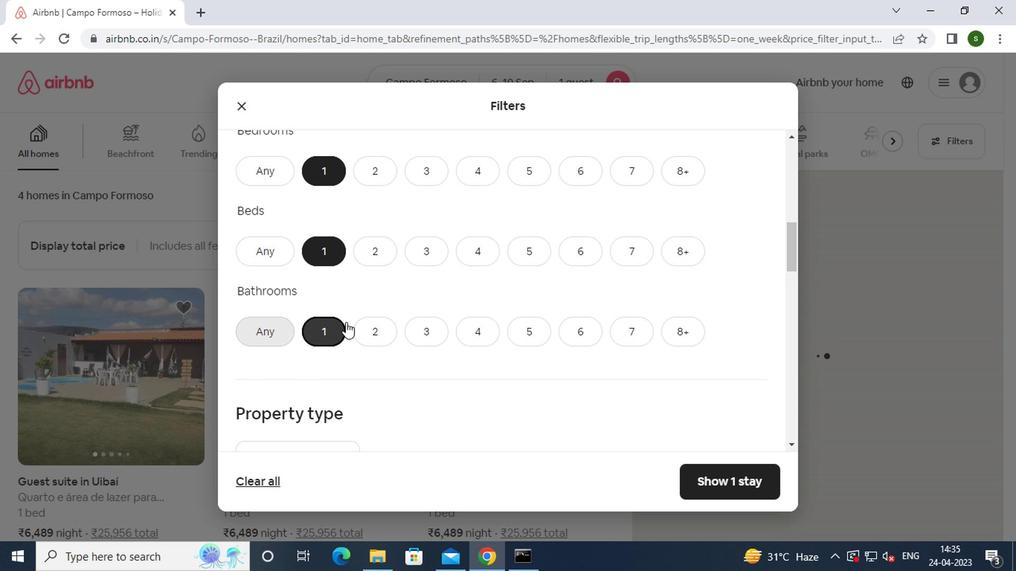
Action: Mouse scrolled (412, 299) with delta (0, 0)
Screenshot: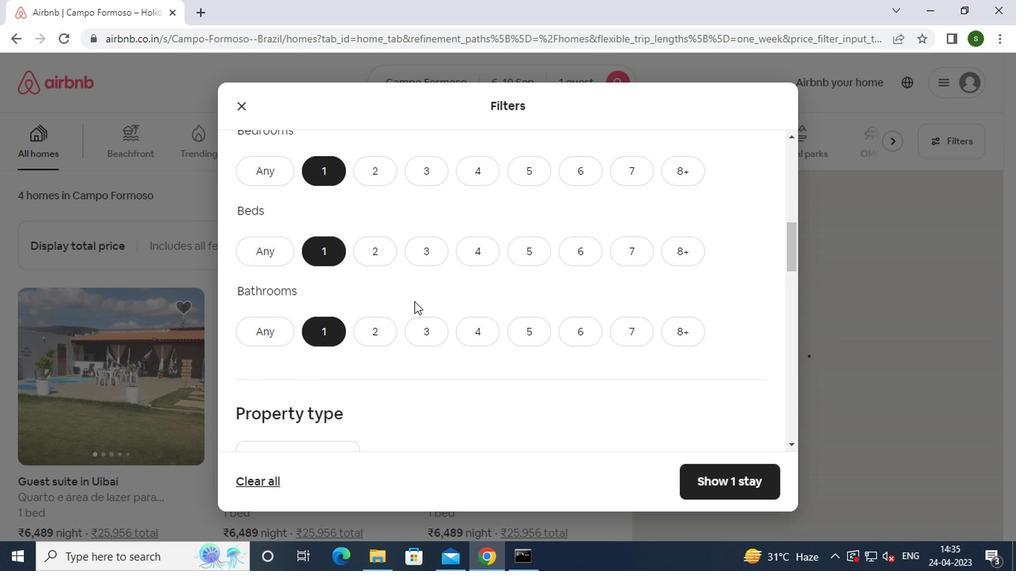 
Action: Mouse scrolled (412, 299) with delta (0, 0)
Screenshot: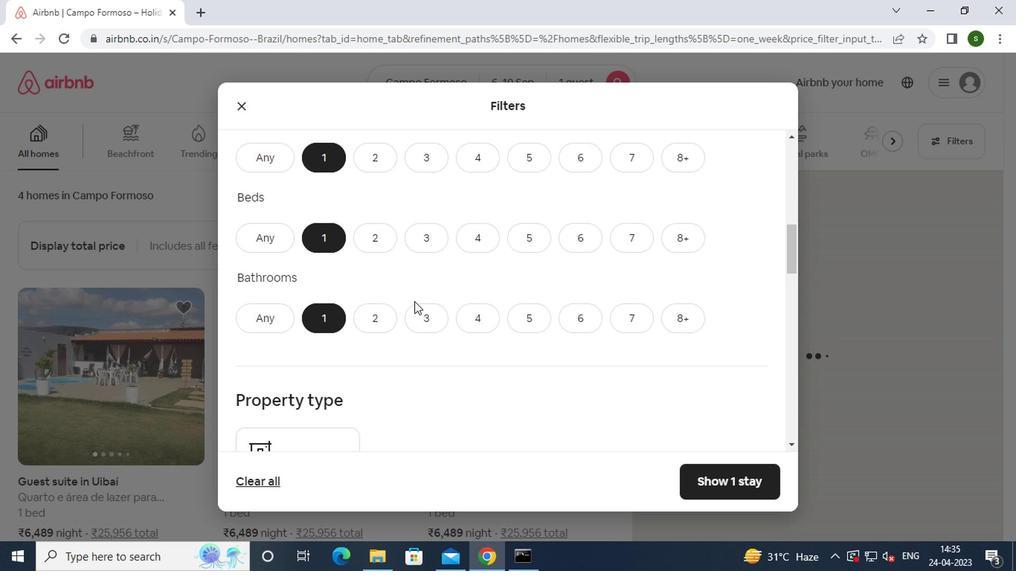 
Action: Mouse scrolled (412, 299) with delta (0, 0)
Screenshot: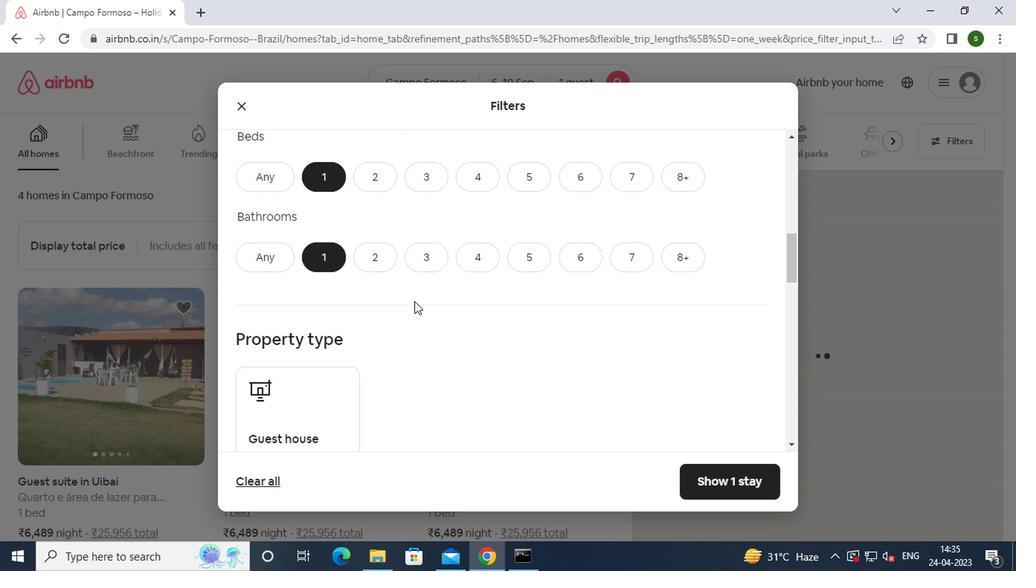 
Action: Mouse moved to (328, 279)
Screenshot: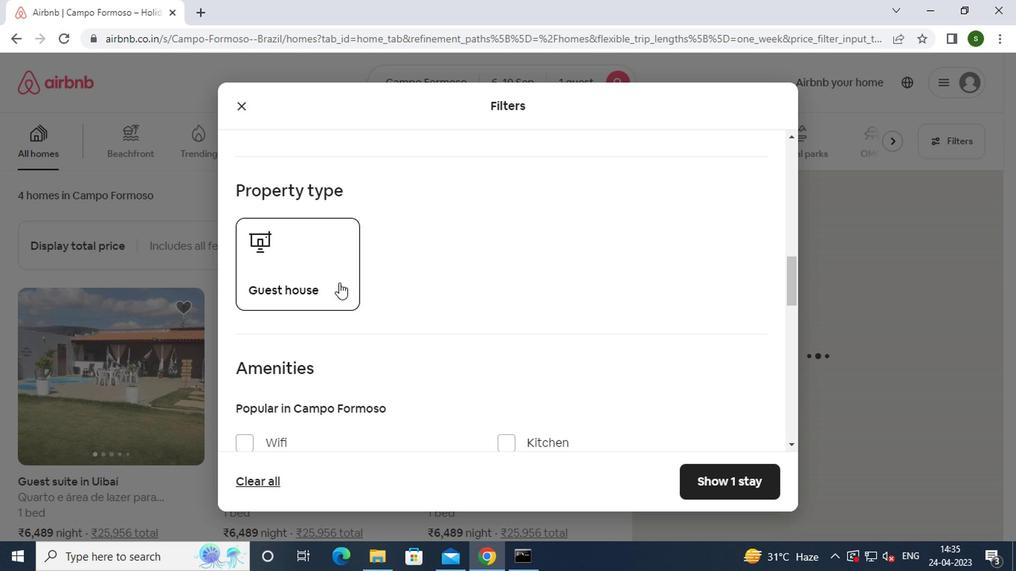 
Action: Mouse pressed left at (328, 279)
Screenshot: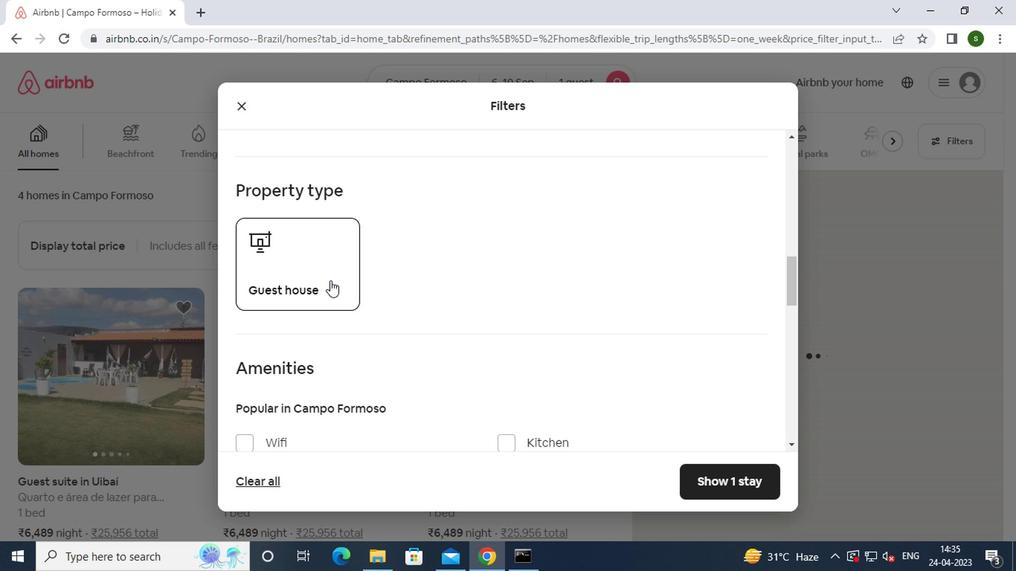 
Action: Mouse moved to (528, 273)
Screenshot: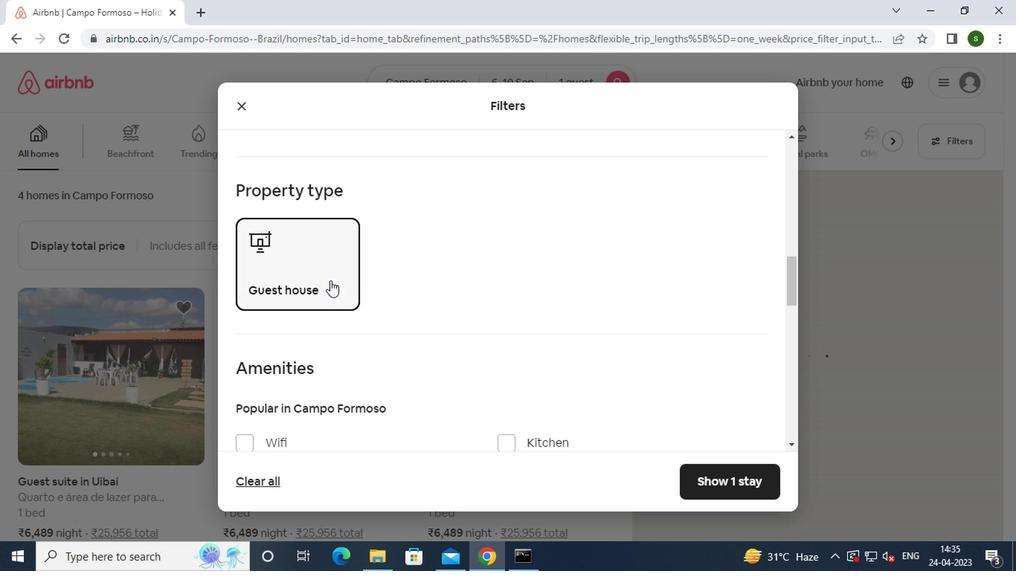 
Action: Mouse scrolled (528, 272) with delta (0, -1)
Screenshot: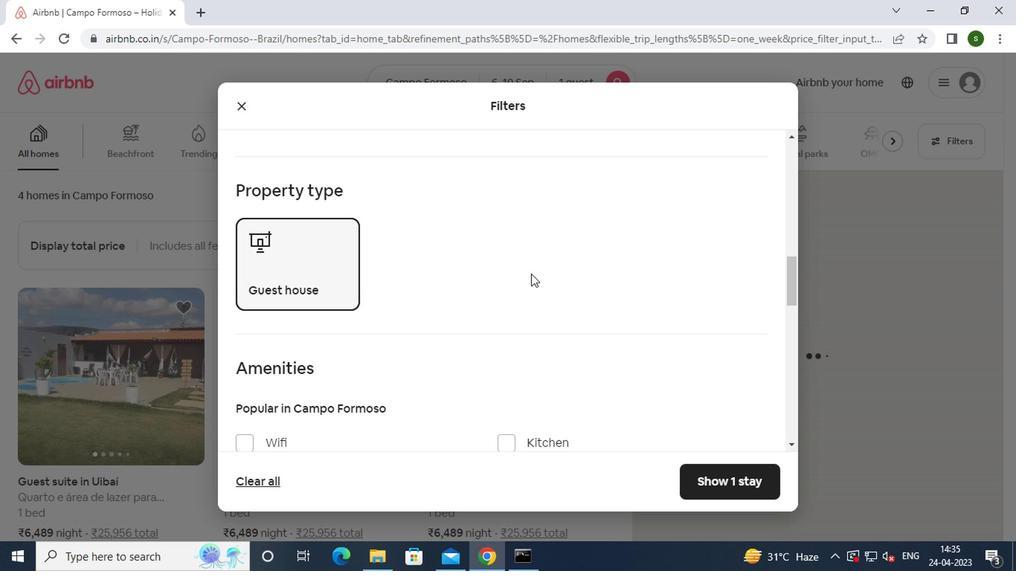 
Action: Mouse moved to (526, 273)
Screenshot: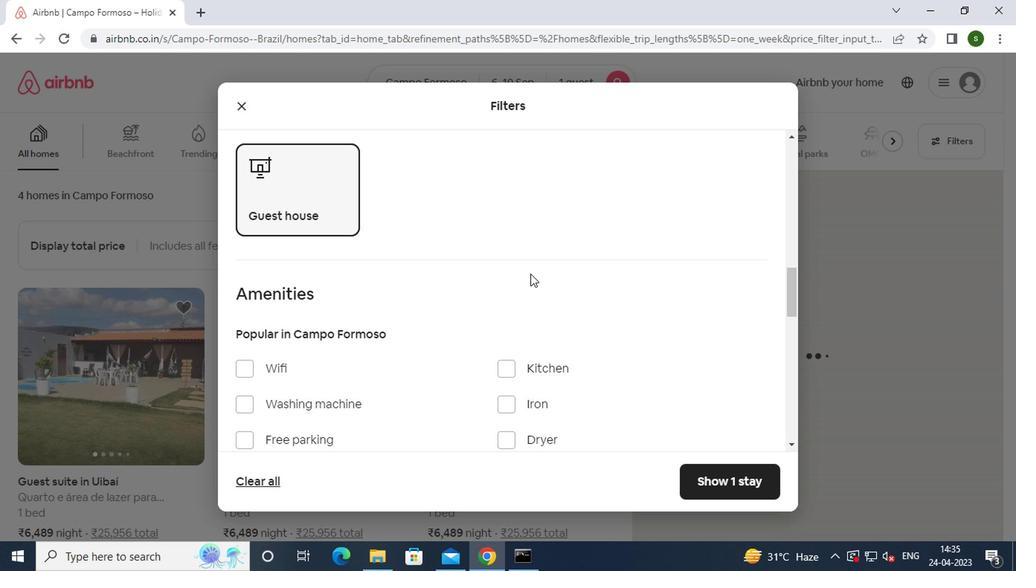 
Action: Mouse scrolled (526, 272) with delta (0, -1)
Screenshot: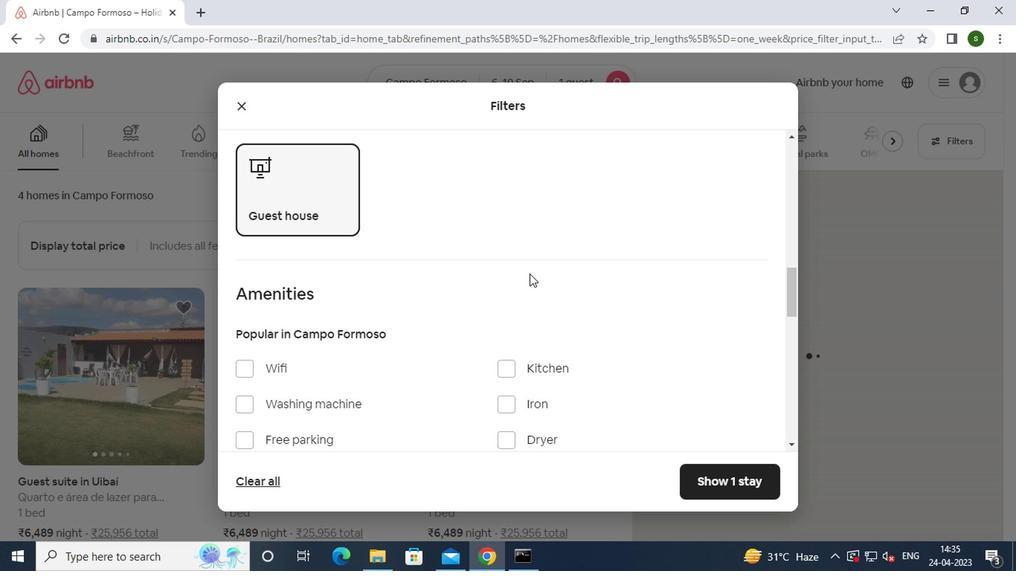 
Action: Mouse scrolled (526, 272) with delta (0, -1)
Screenshot: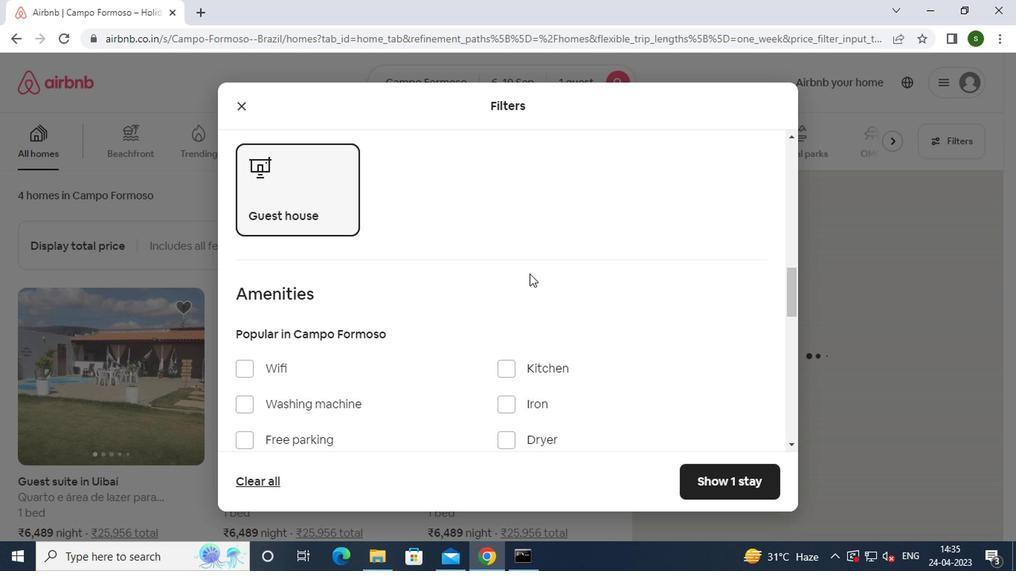 
Action: Mouse scrolled (526, 272) with delta (0, -1)
Screenshot: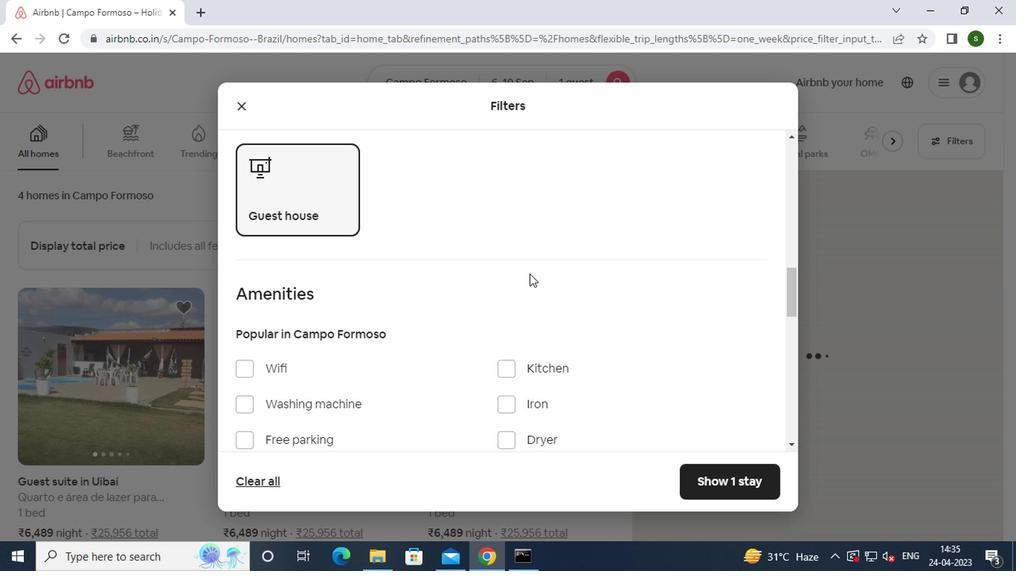 
Action: Mouse scrolled (526, 272) with delta (0, -1)
Screenshot: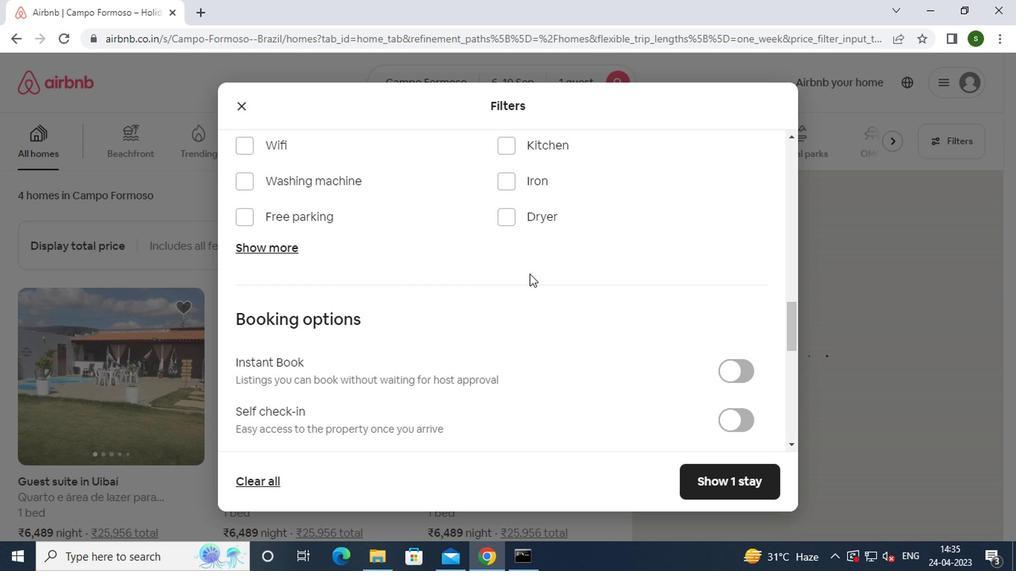 
Action: Mouse scrolled (526, 272) with delta (0, -1)
Screenshot: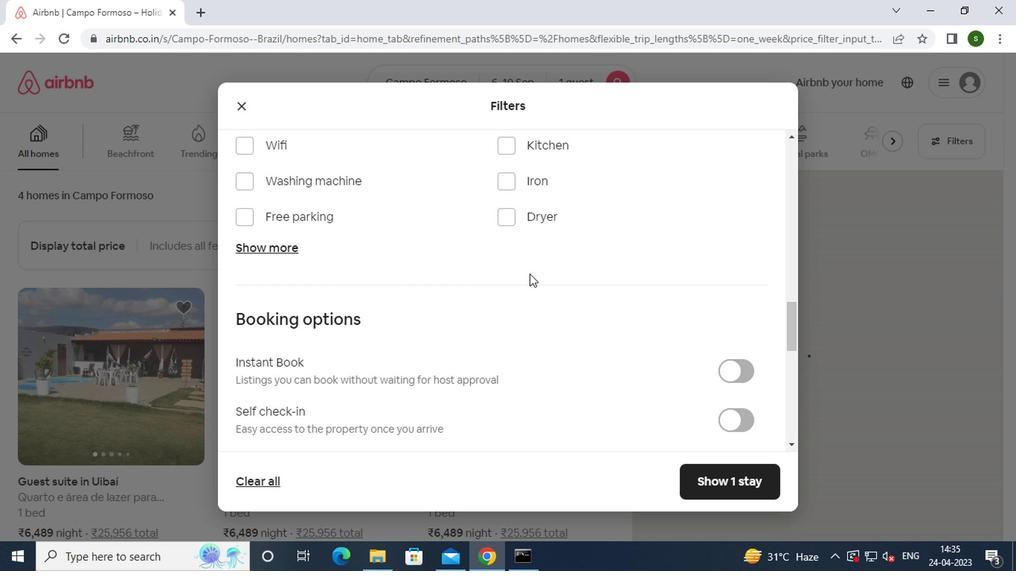 
Action: Mouse moved to (716, 272)
Screenshot: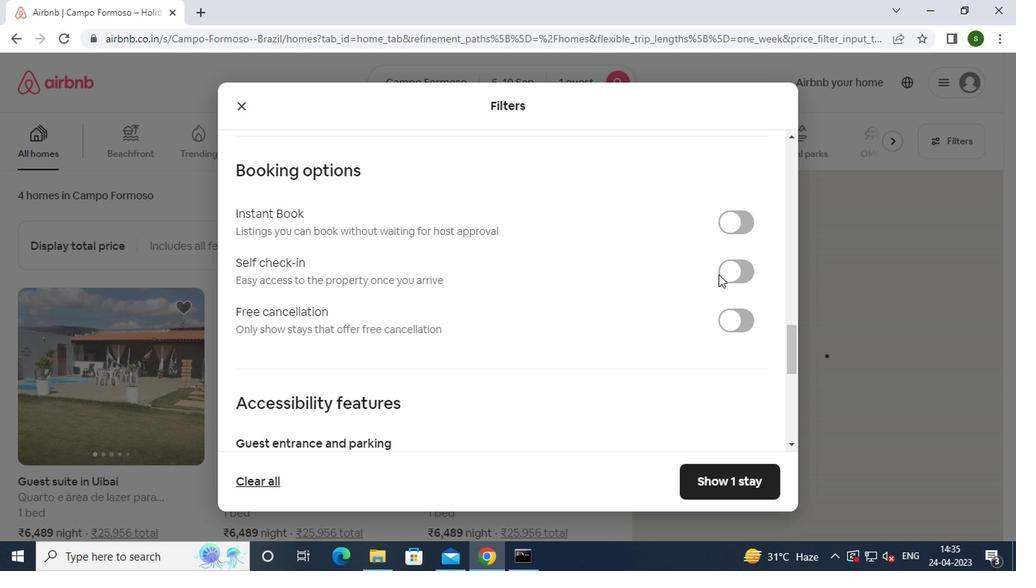 
Action: Mouse pressed left at (716, 272)
Screenshot: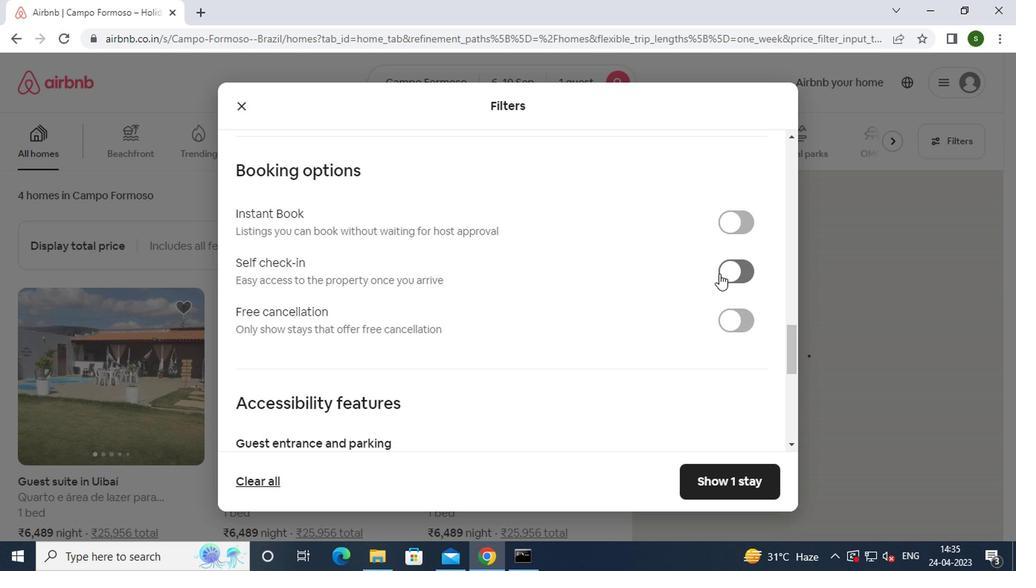 
Action: Mouse moved to (640, 291)
Screenshot: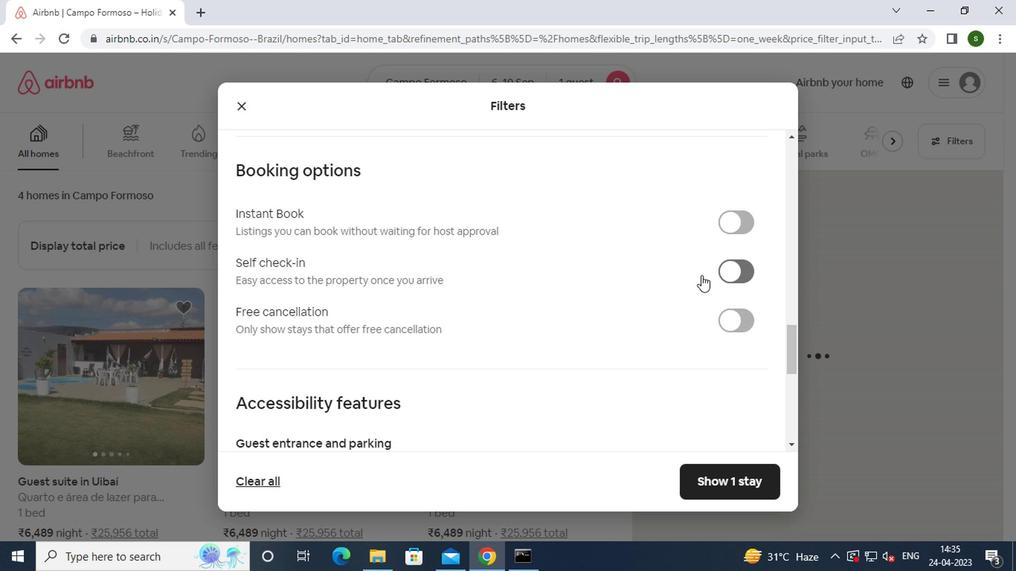 
Action: Mouse scrolled (640, 290) with delta (0, -1)
Screenshot: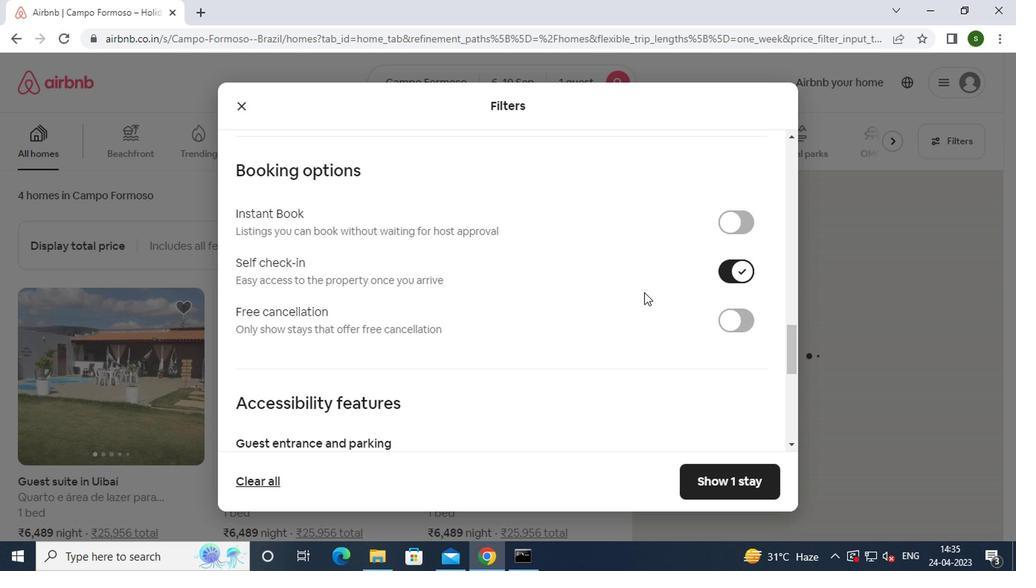 
Action: Mouse scrolled (640, 290) with delta (0, -1)
Screenshot: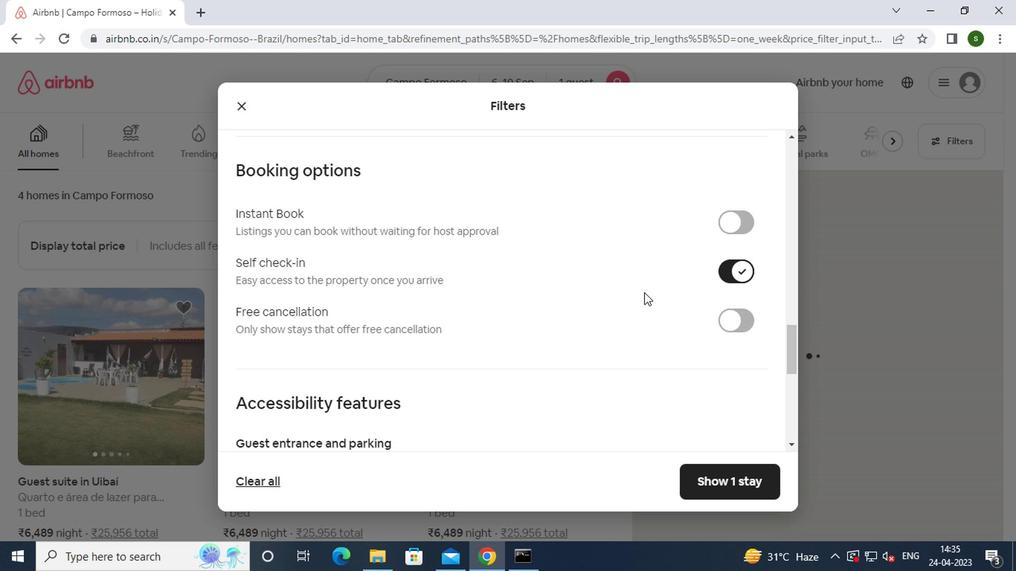 
Action: Mouse moved to (639, 292)
Screenshot: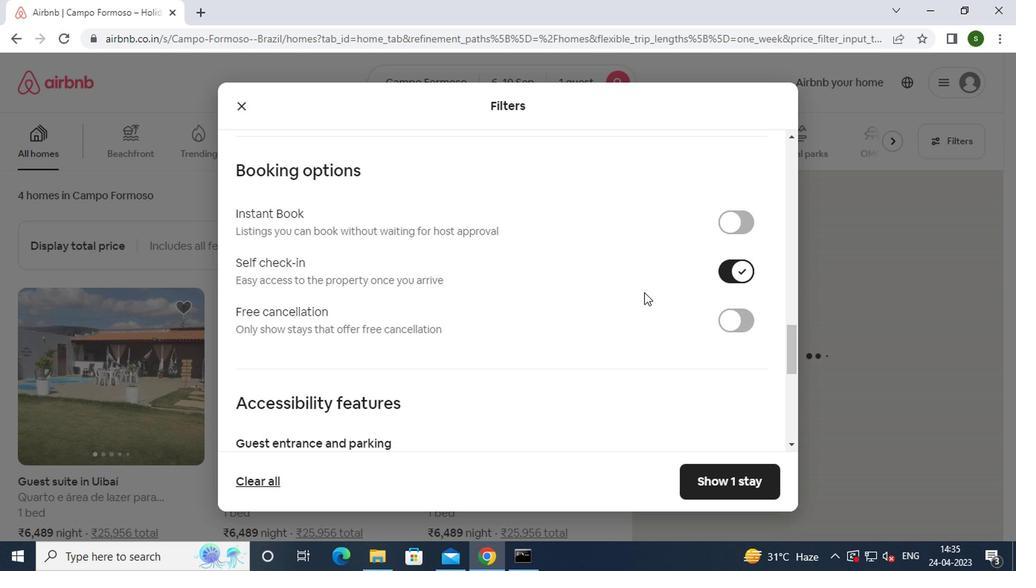 
Action: Mouse scrolled (639, 291) with delta (0, 0)
Screenshot: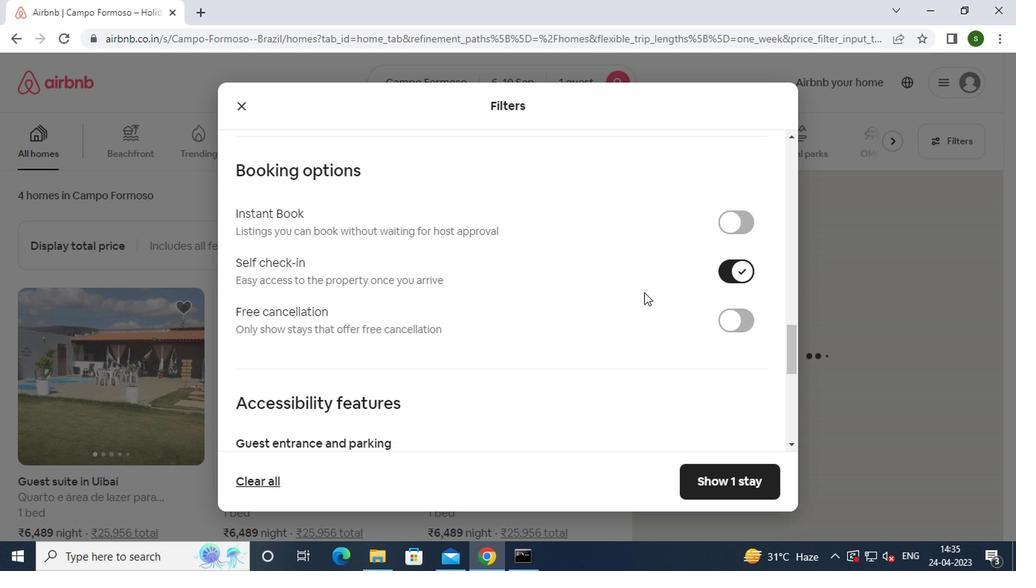 
Action: Mouse scrolled (639, 291) with delta (0, 0)
Screenshot: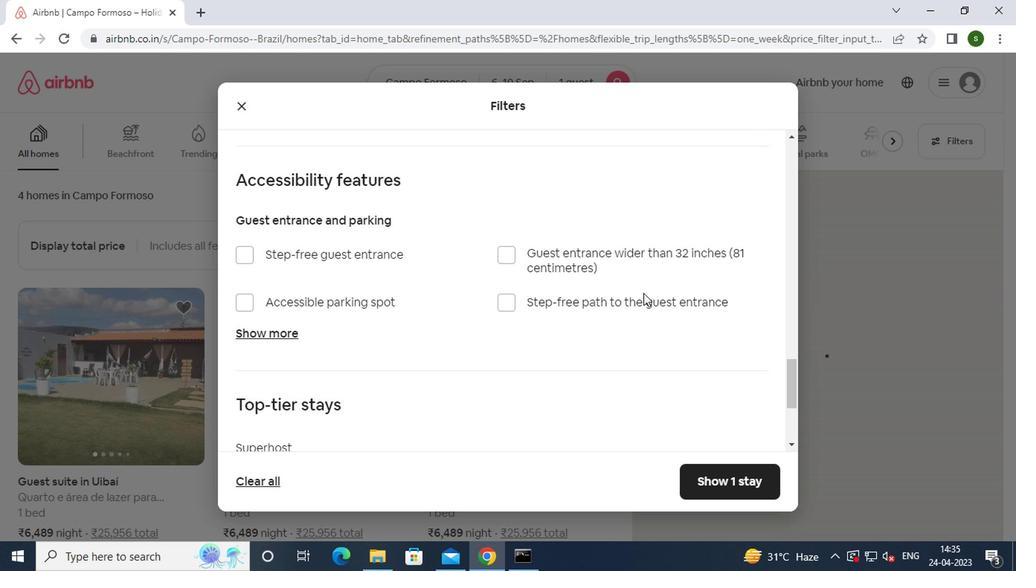 
Action: Mouse scrolled (639, 291) with delta (0, 0)
Screenshot: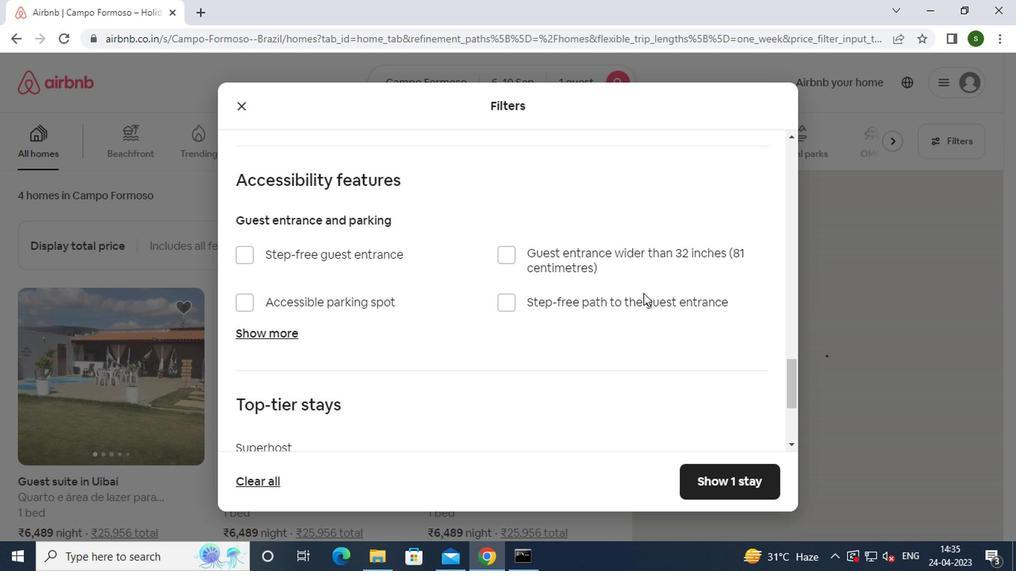 
Action: Mouse scrolled (639, 291) with delta (0, 0)
Screenshot: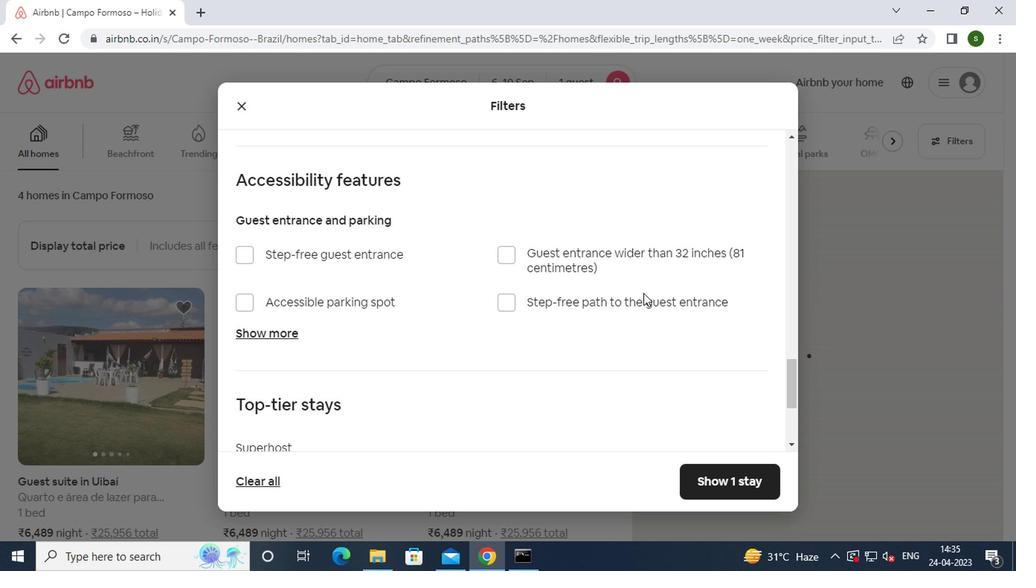 
Action: Mouse scrolled (639, 291) with delta (0, 0)
Screenshot: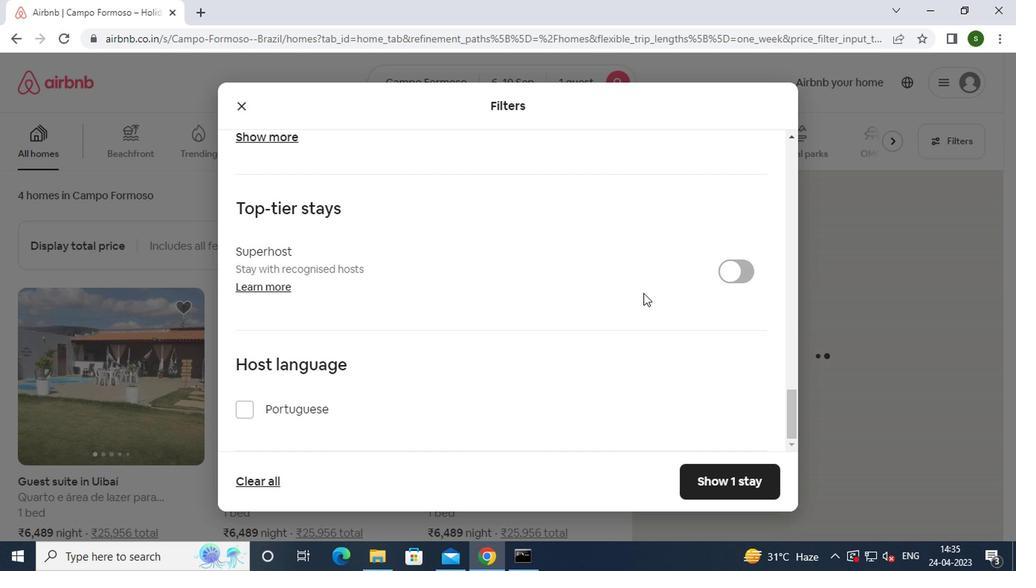 
Action: Mouse scrolled (639, 291) with delta (0, 0)
Screenshot: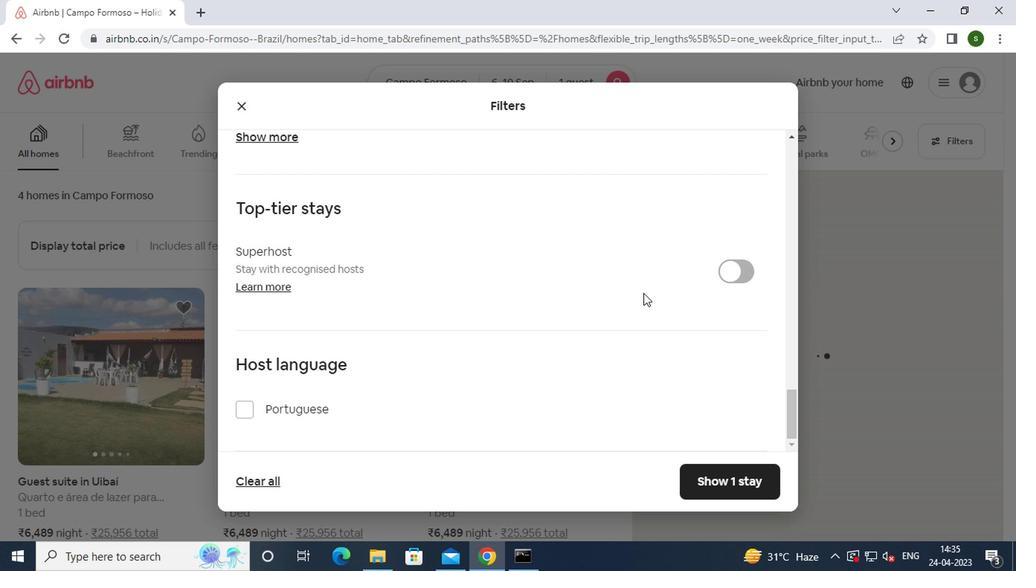 
Action: Mouse scrolled (639, 291) with delta (0, 0)
Screenshot: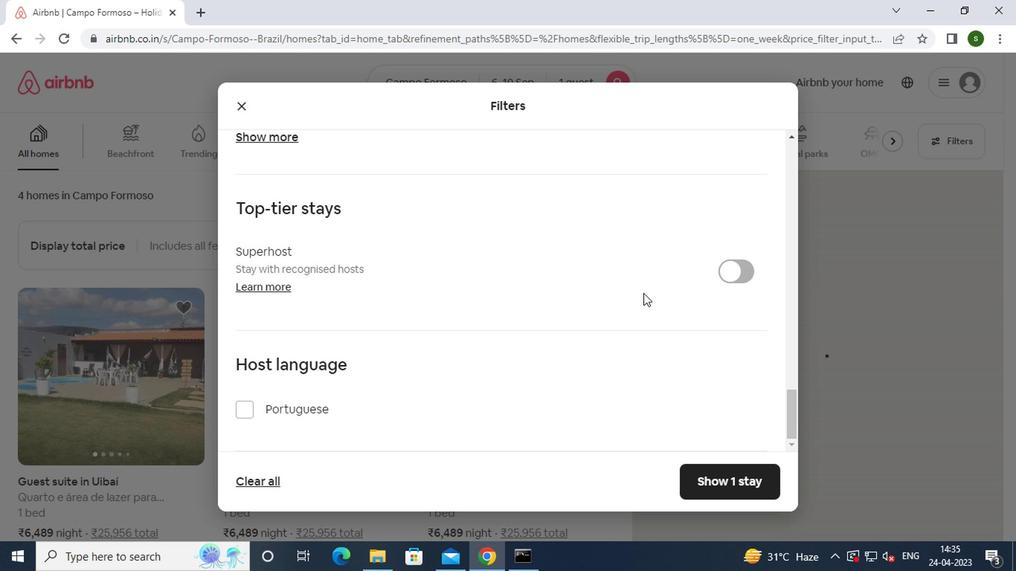 
Action: Mouse moved to (732, 470)
Screenshot: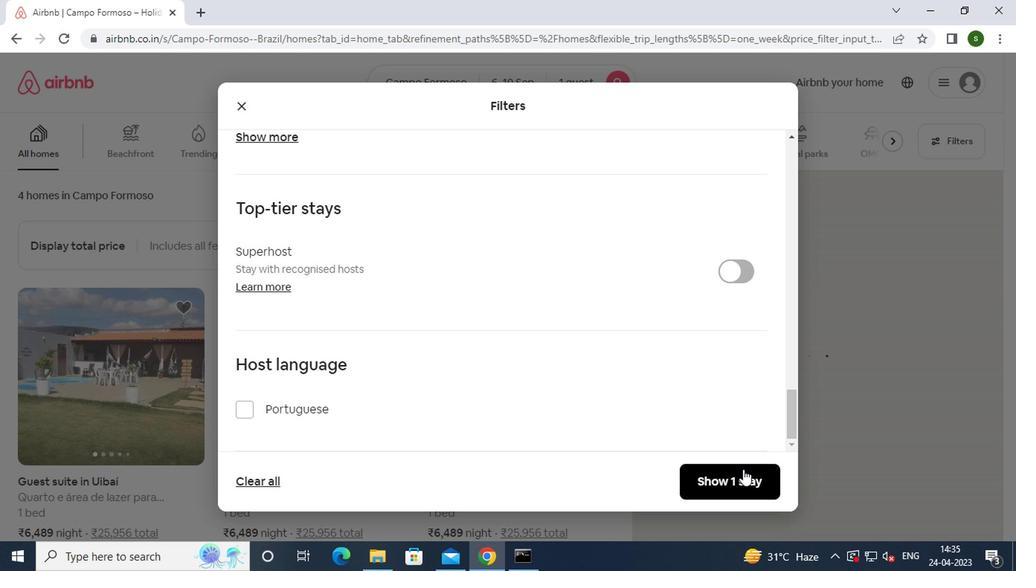 
Action: Mouse pressed left at (732, 470)
Screenshot: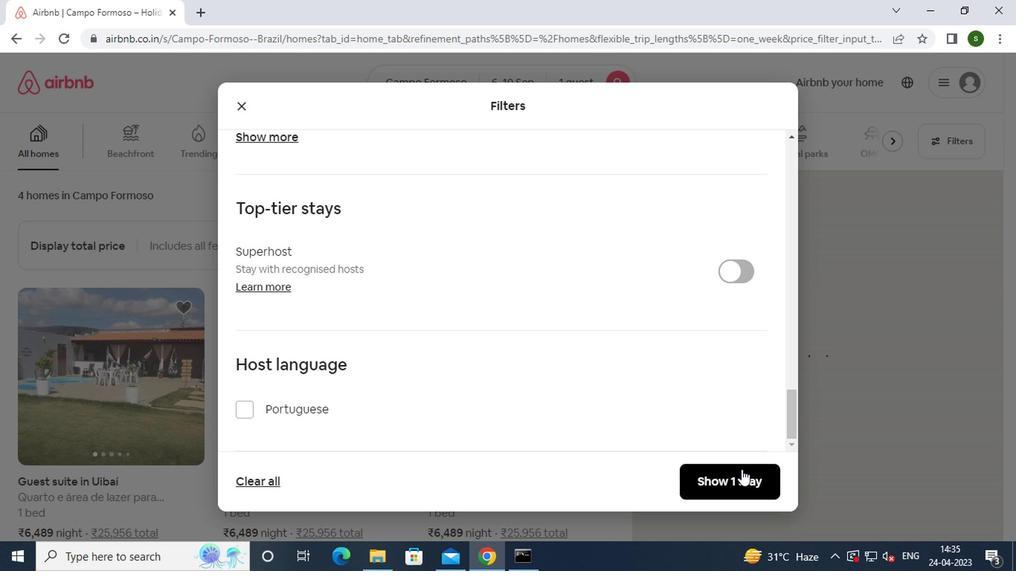 
Action: Mouse moved to (550, 231)
Screenshot: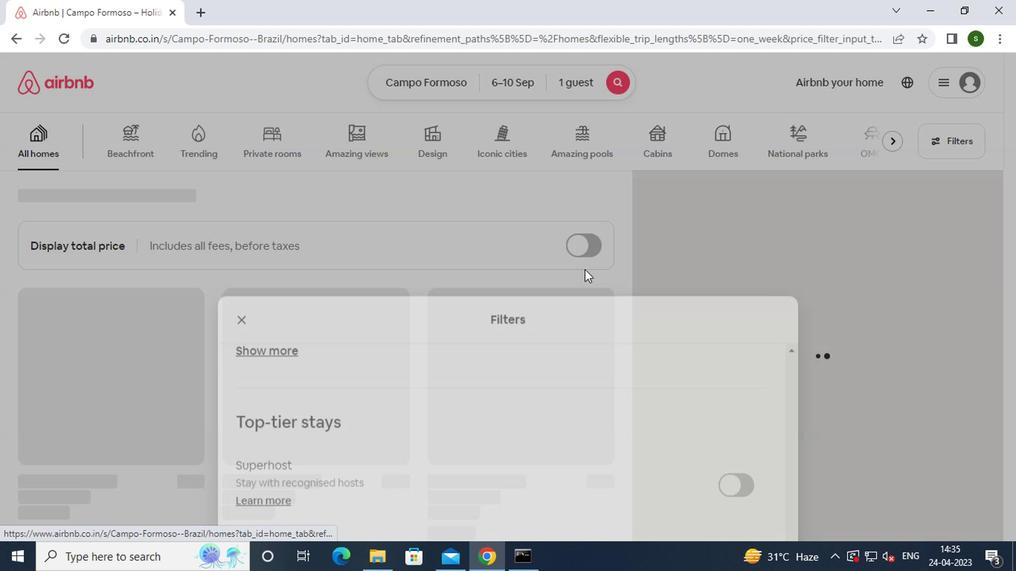 
